 Task: Open a blank sheet, save the file as river.docc Insert a picture of 'River'with name   River.png  Change shape height to 7.3 select the picture, apply border and shading with setting 3-D, style two thin line, color Black and width 6 pt
Action: Mouse moved to (10, 19)
Screenshot: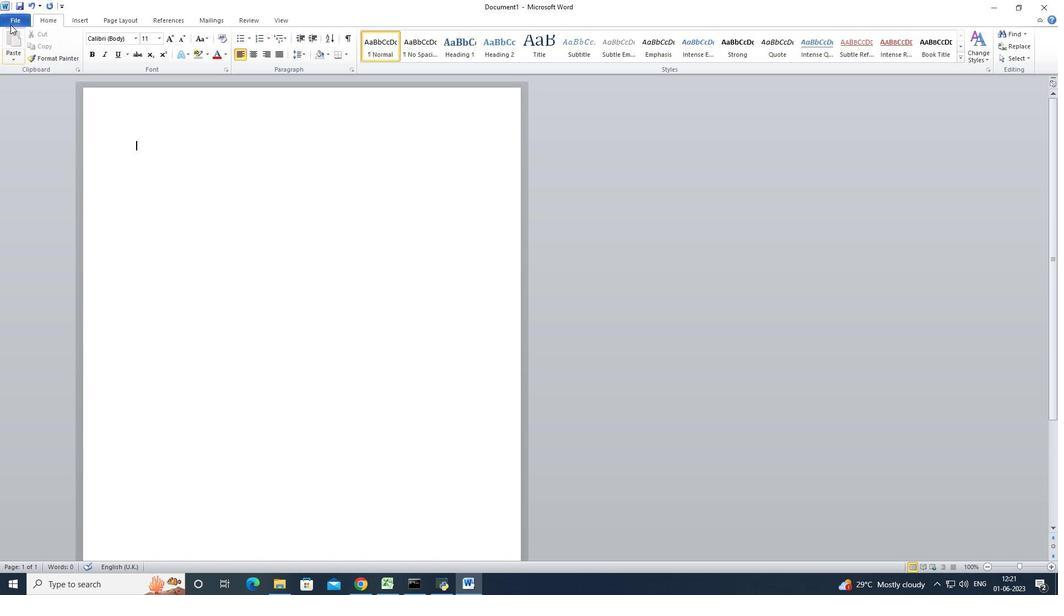 
Action: Mouse pressed left at (10, 19)
Screenshot: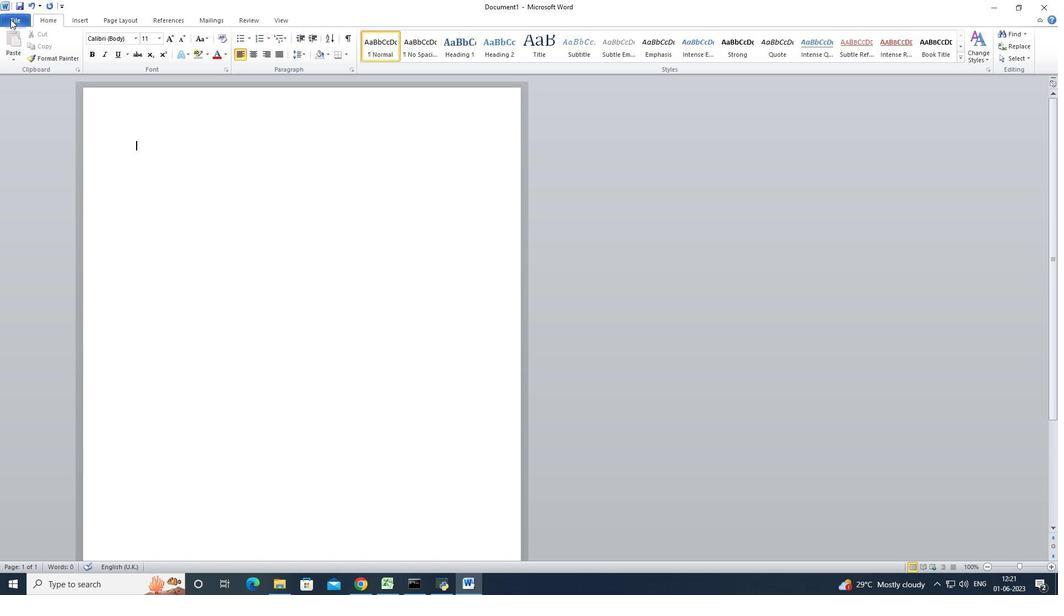 
Action: Mouse moved to (32, 141)
Screenshot: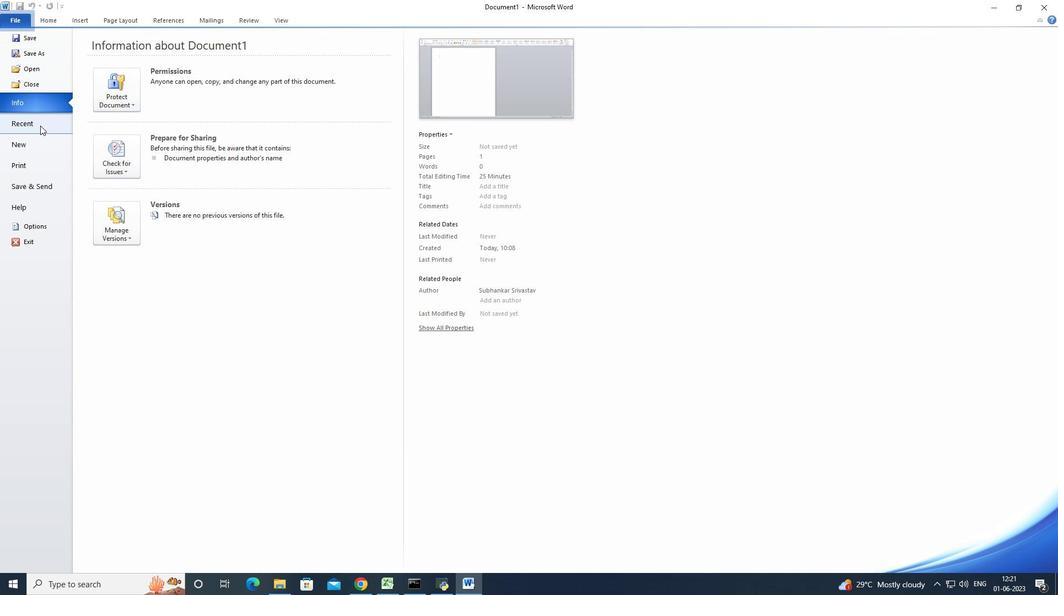 
Action: Mouse pressed left at (32, 141)
Screenshot: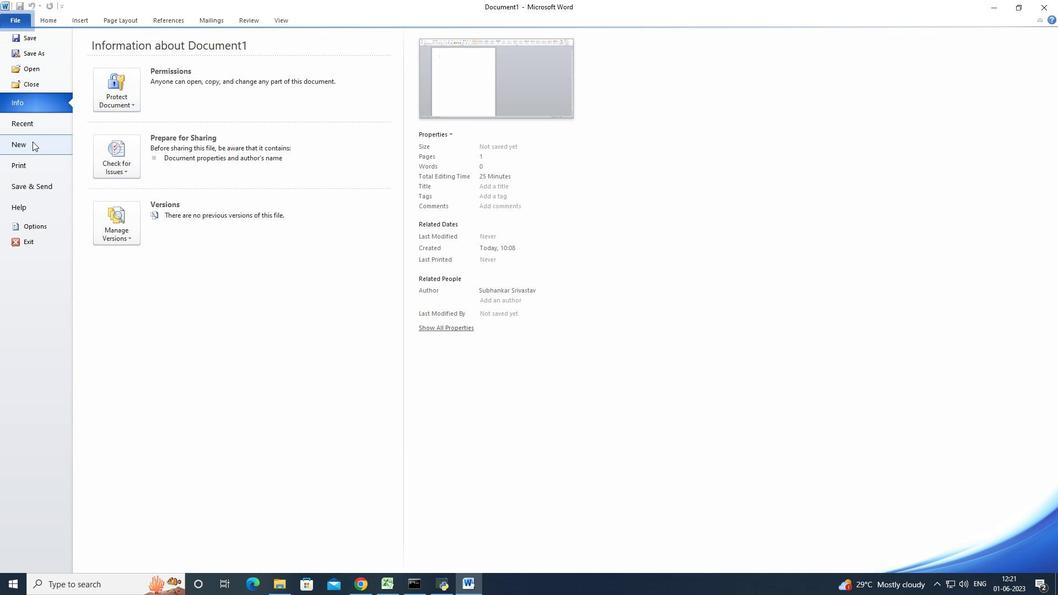 
Action: Mouse moved to (123, 102)
Screenshot: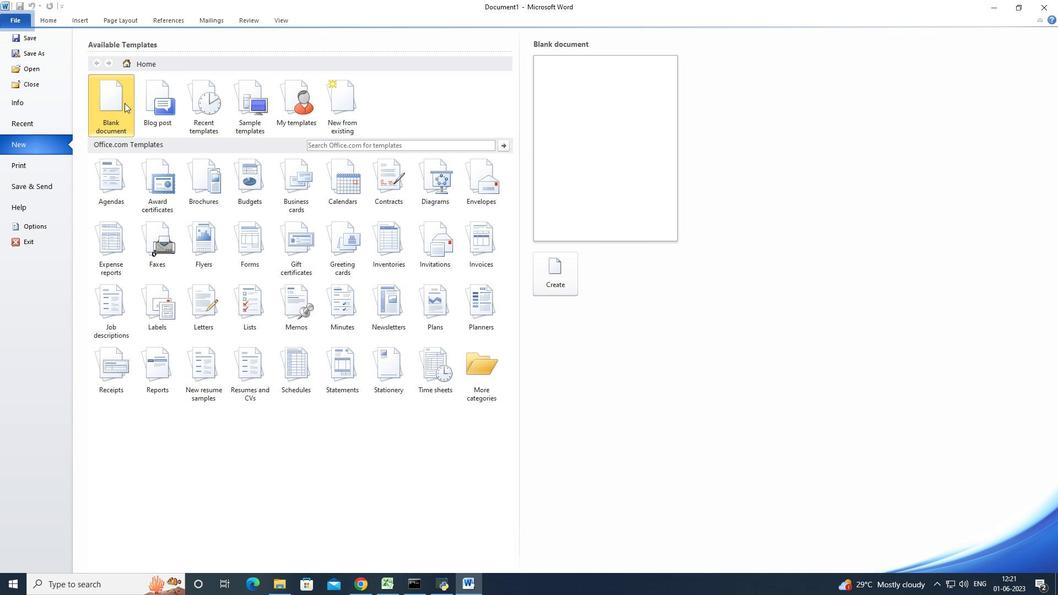 
Action: Mouse pressed left at (123, 102)
Screenshot: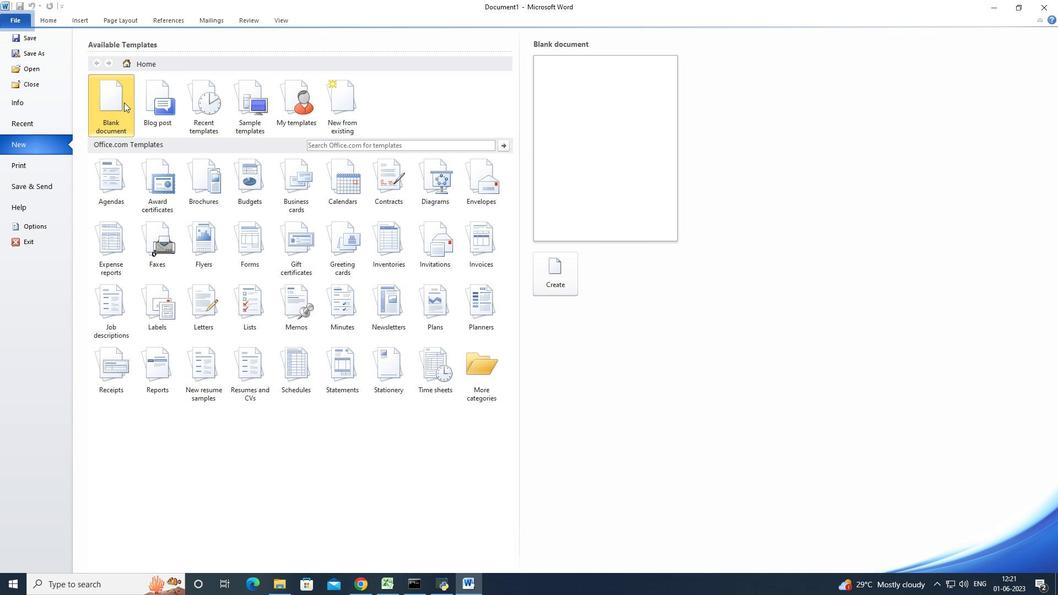 
Action: Mouse moved to (547, 265)
Screenshot: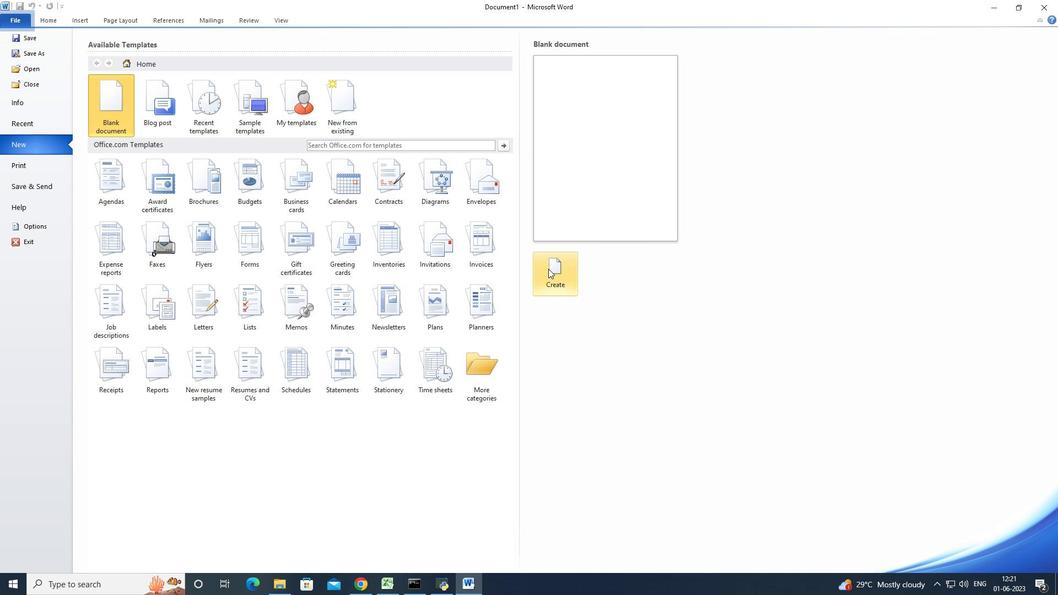 
Action: Mouse pressed left at (547, 265)
Screenshot: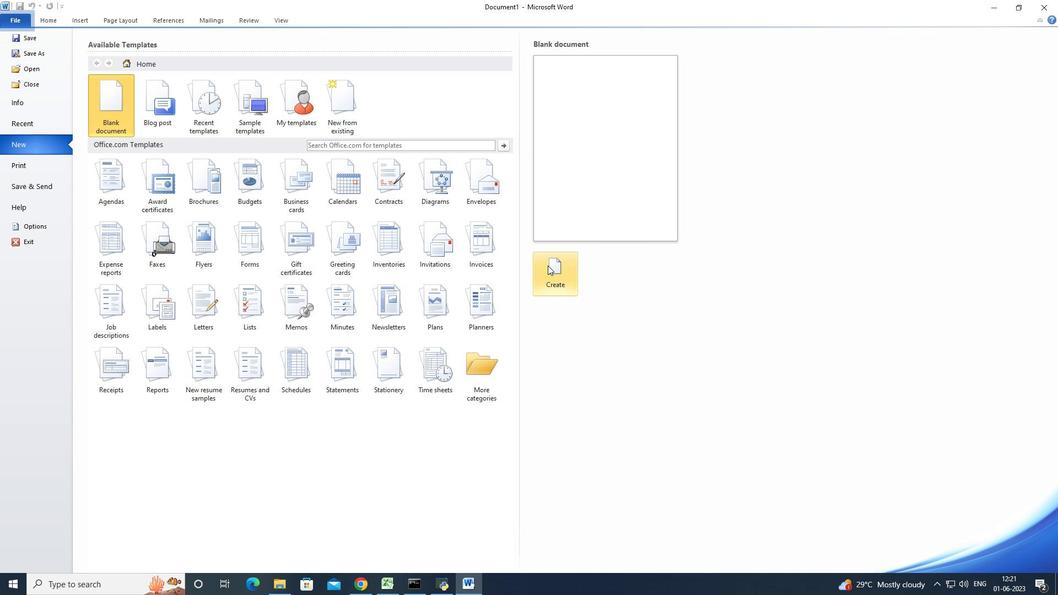 
Action: Mouse moved to (23, 16)
Screenshot: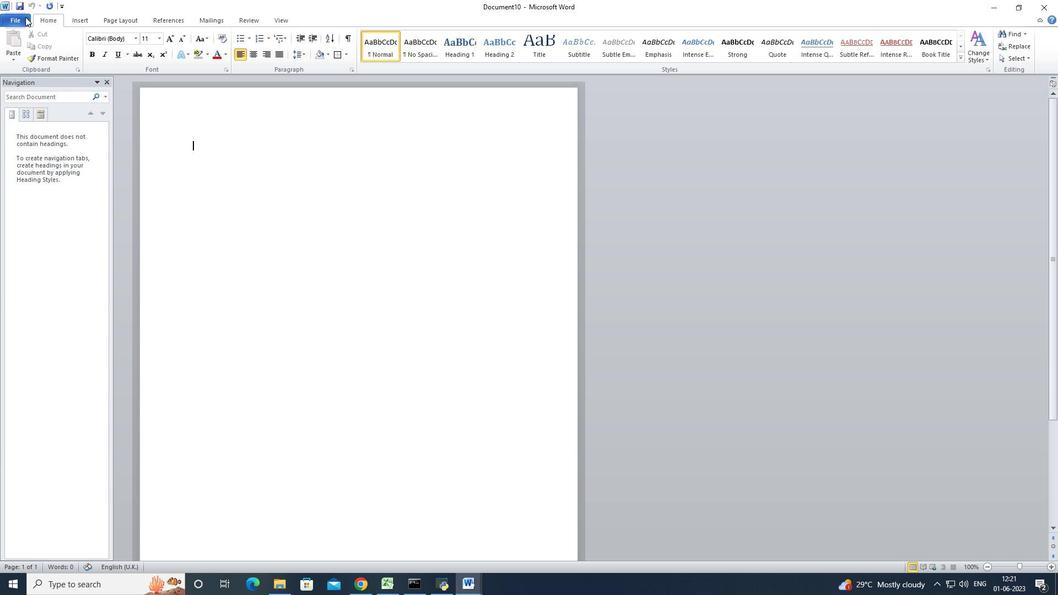
Action: Mouse pressed left at (23, 16)
Screenshot: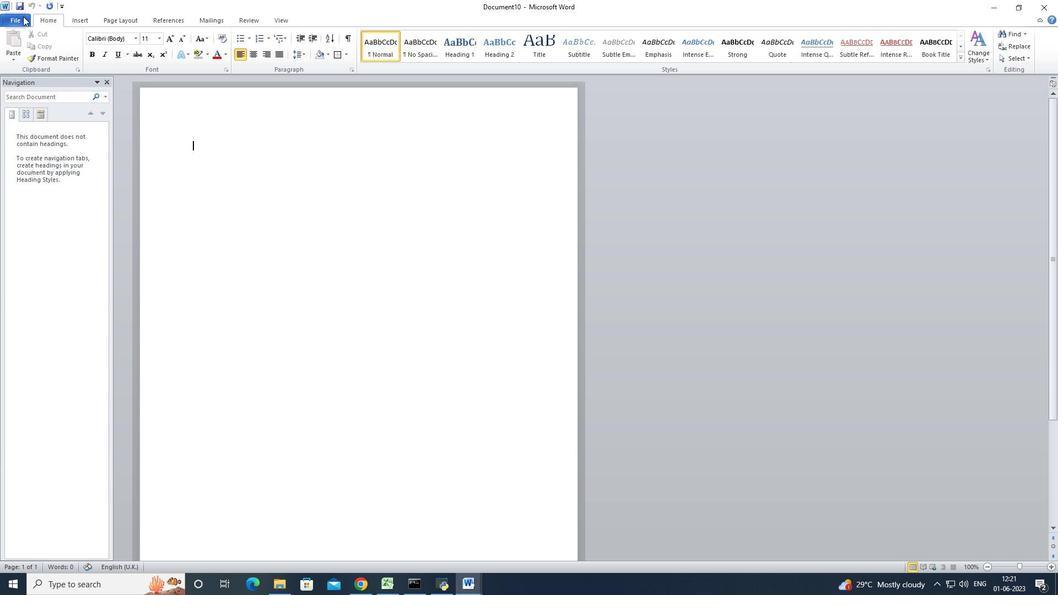 
Action: Mouse moved to (29, 38)
Screenshot: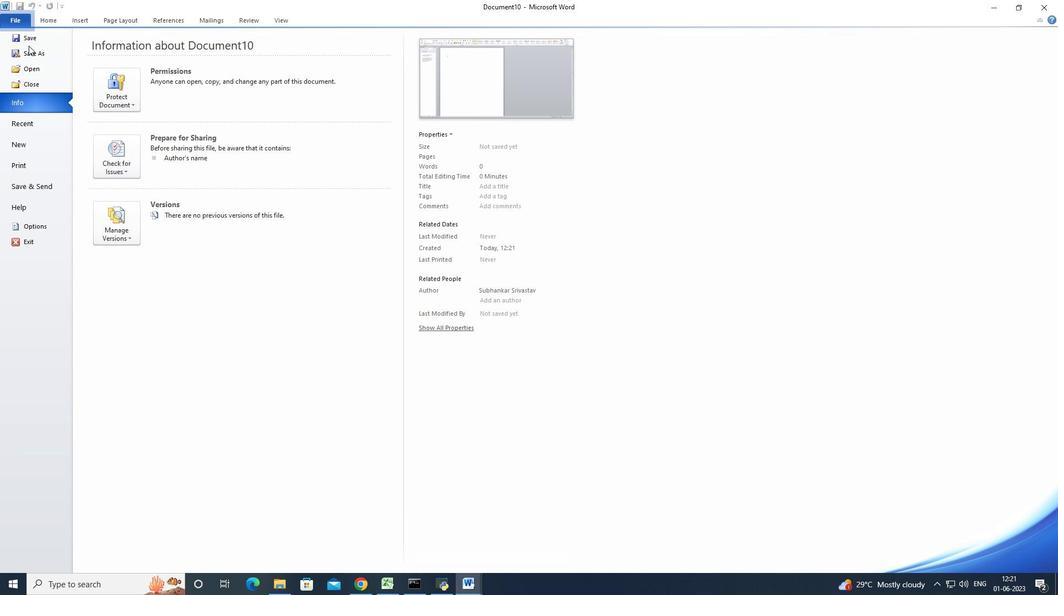 
Action: Mouse pressed left at (29, 38)
Screenshot: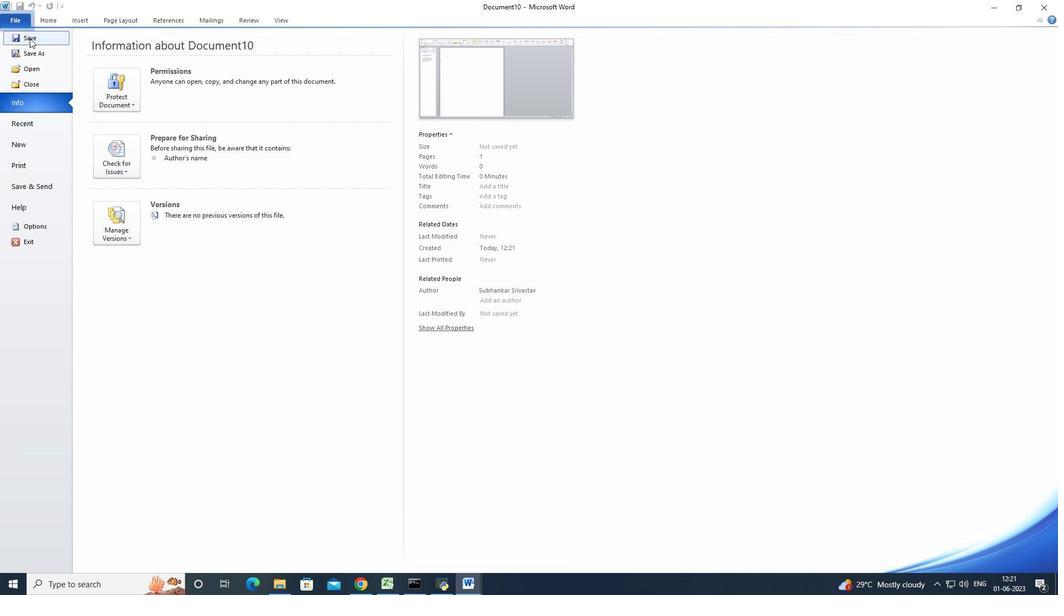 
Action: Key pressed <Key.shift><Key.shift>River
Screenshot: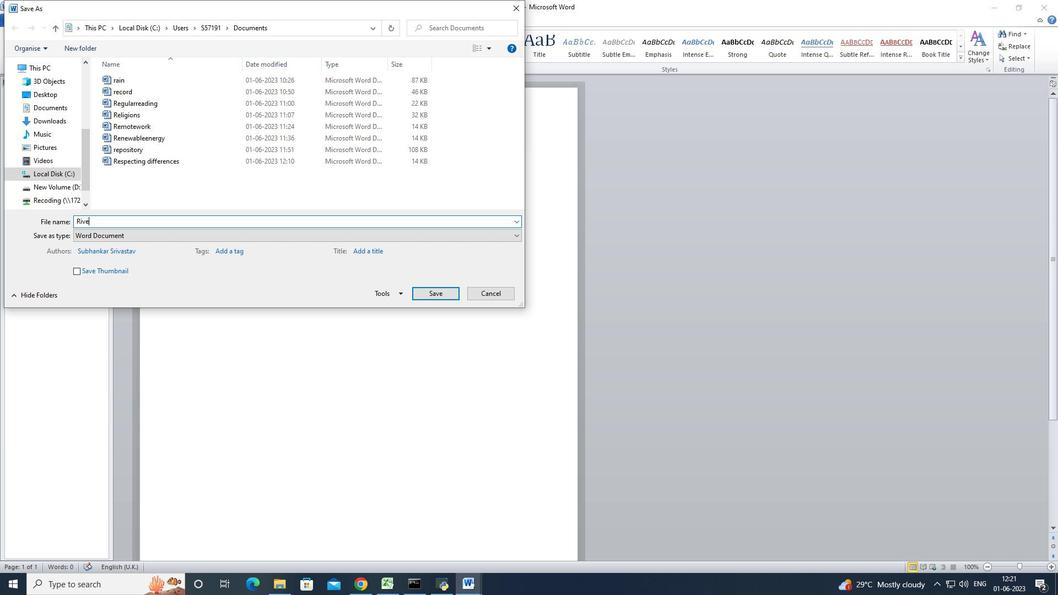 
Action: Mouse moved to (440, 291)
Screenshot: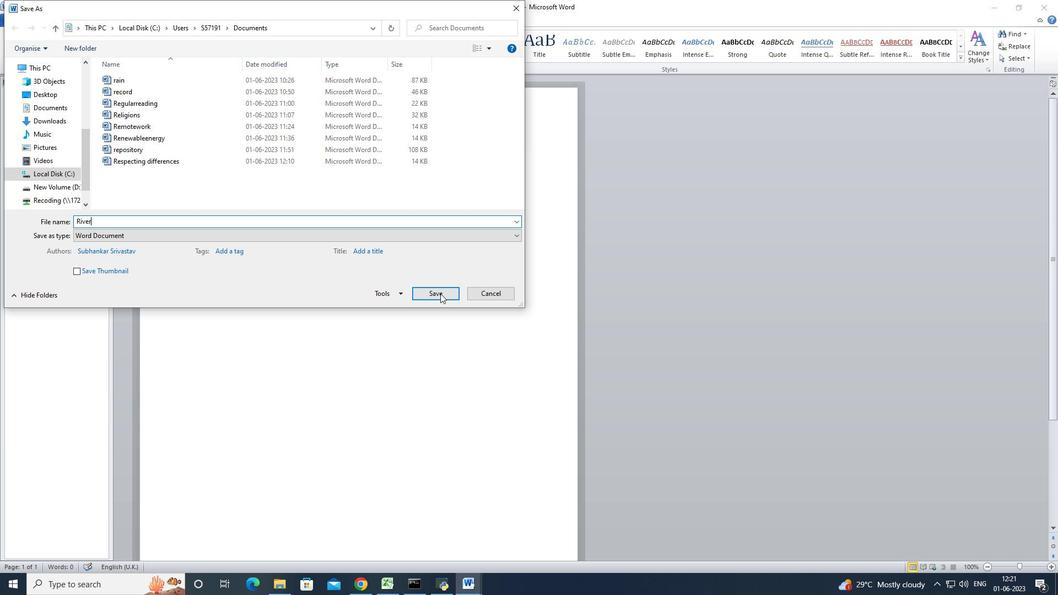 
Action: Mouse pressed left at (440, 291)
Screenshot: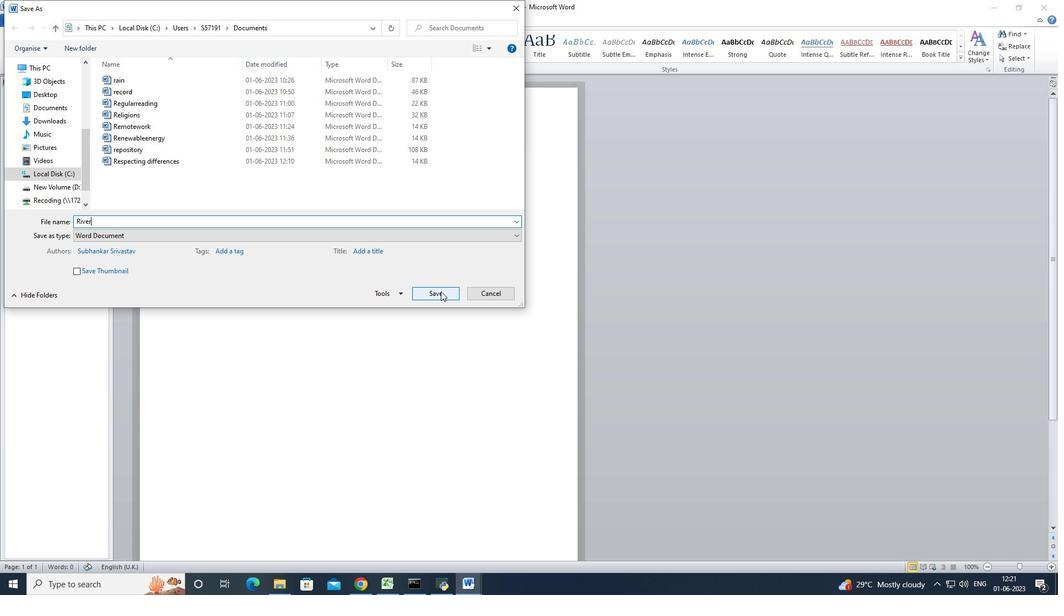 
Action: Mouse moved to (86, 21)
Screenshot: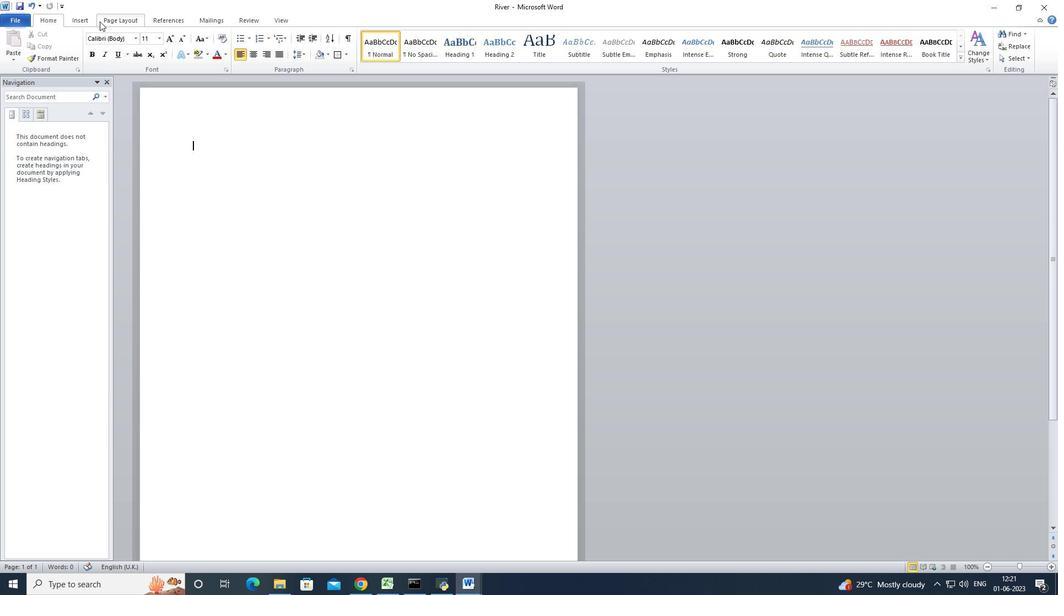 
Action: Mouse pressed left at (86, 21)
Screenshot: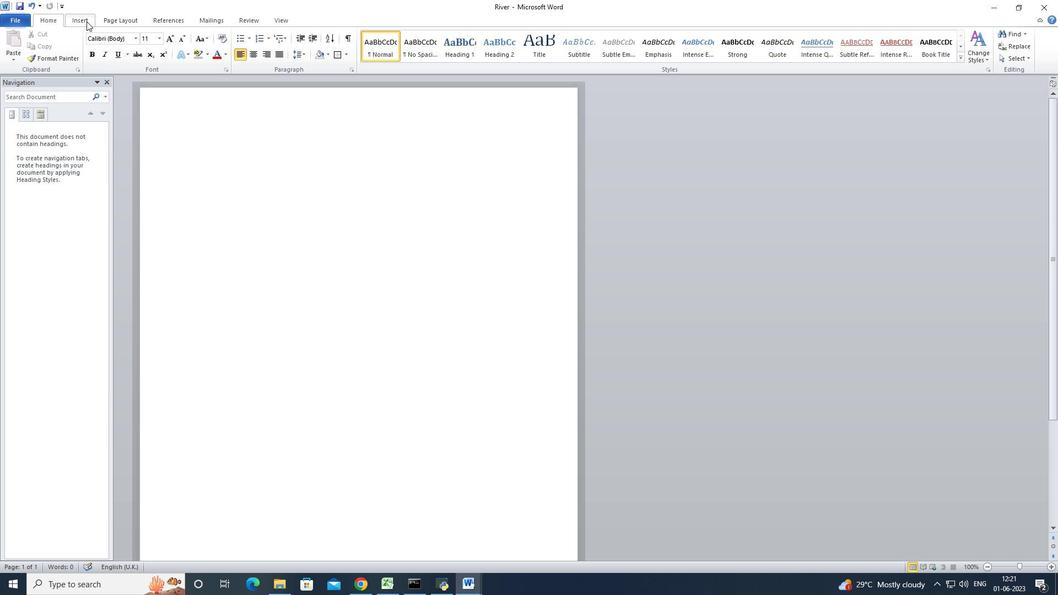 
Action: Mouse moved to (120, 34)
Screenshot: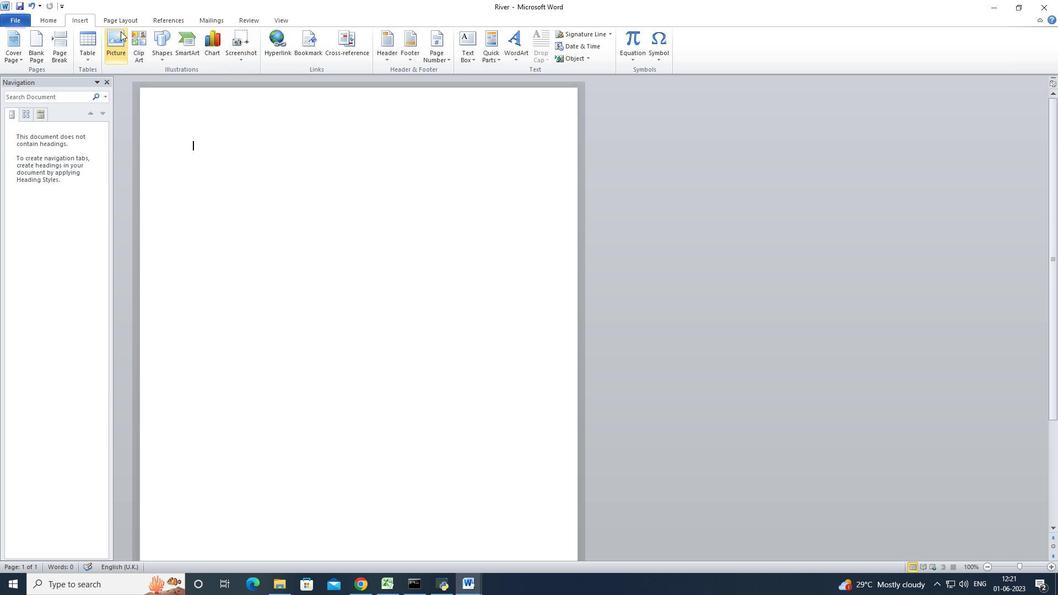 
Action: Mouse pressed left at (120, 34)
Screenshot: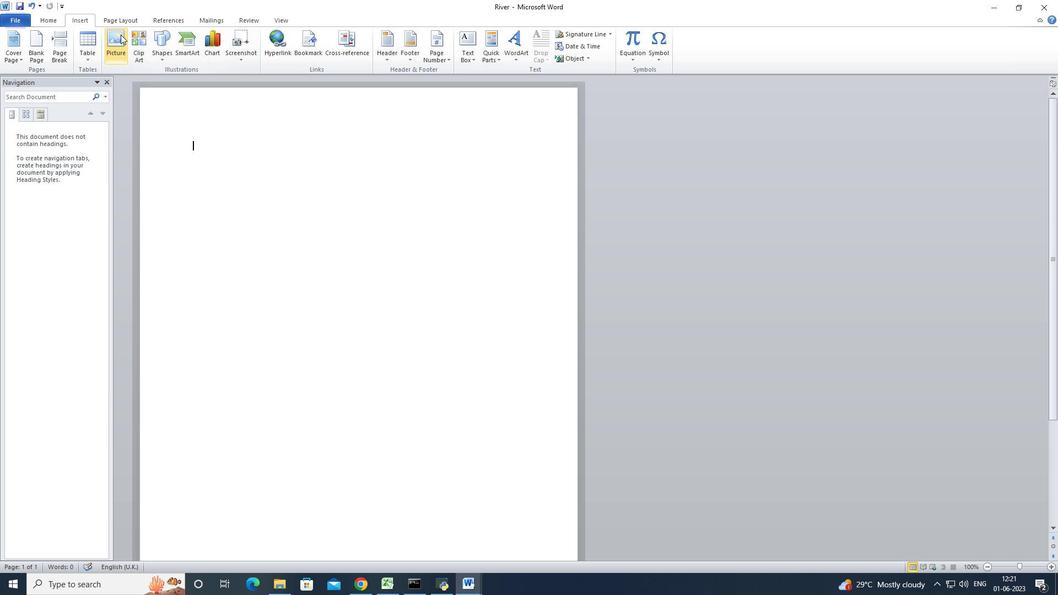 
Action: Mouse moved to (327, 99)
Screenshot: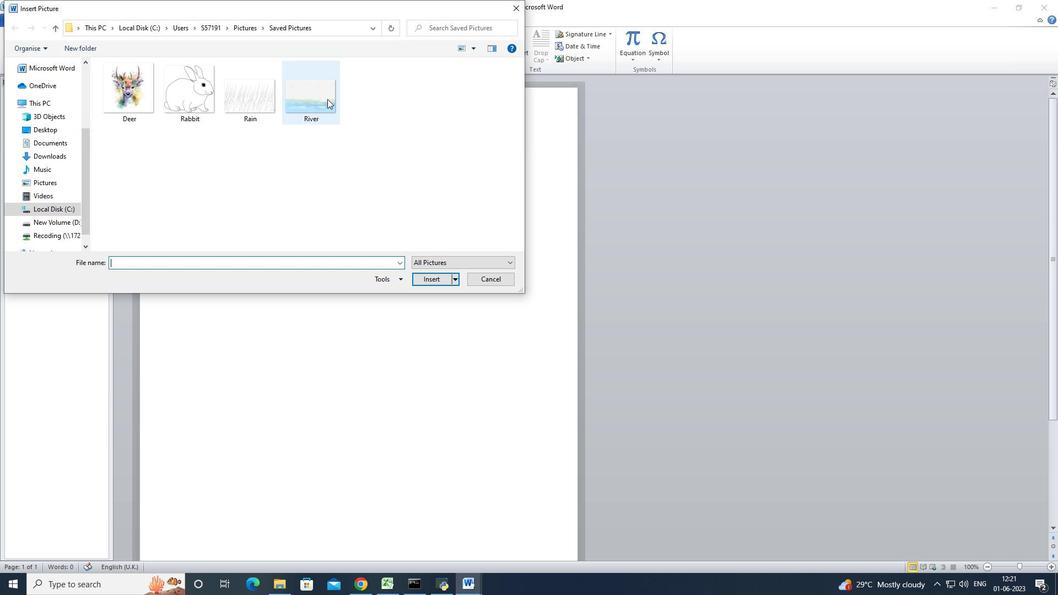 
Action: Mouse pressed left at (327, 99)
Screenshot: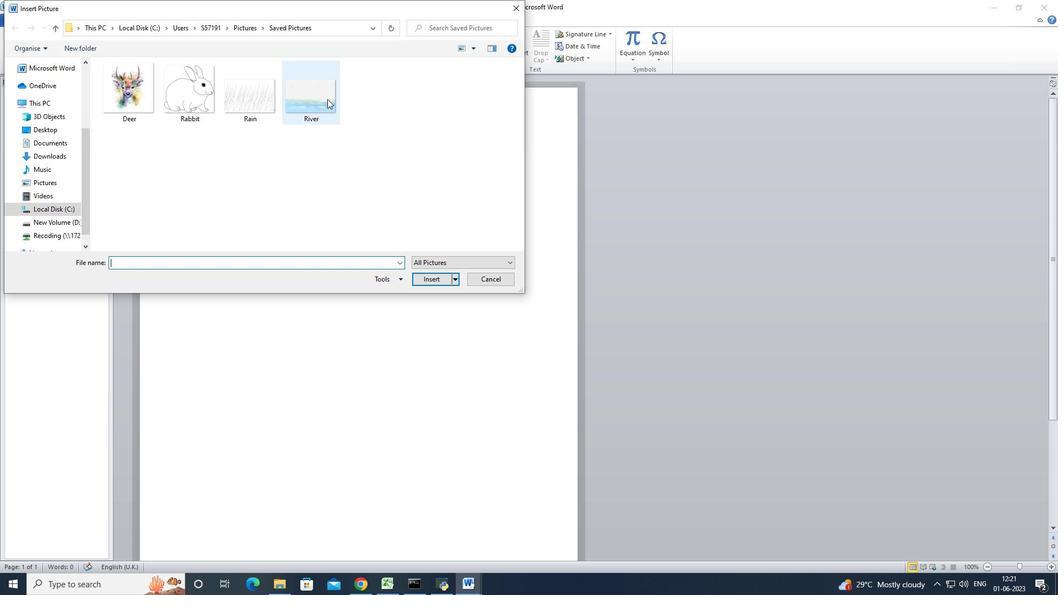
Action: Mouse moved to (430, 280)
Screenshot: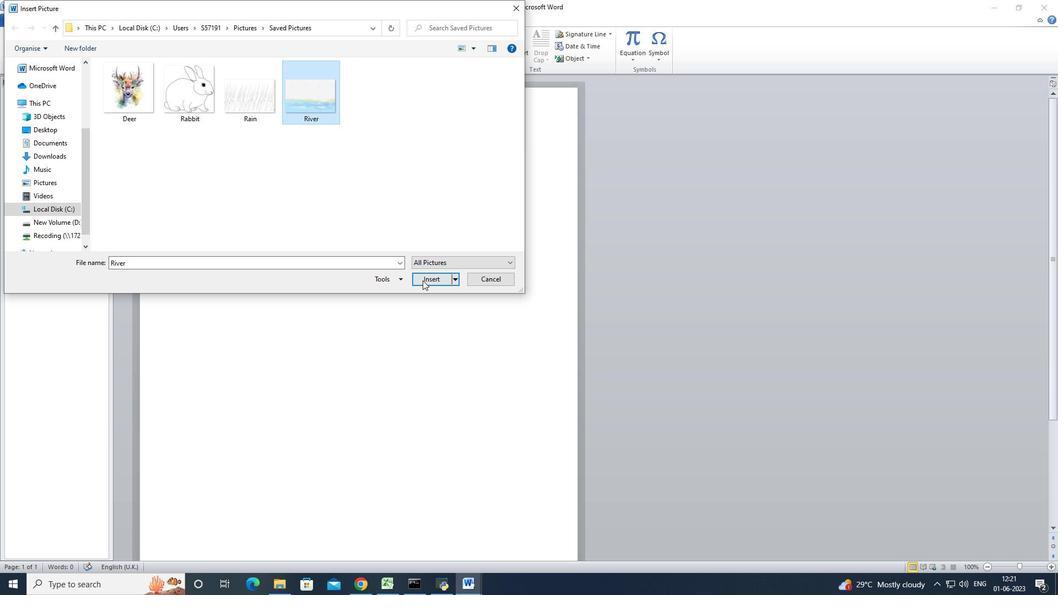 
Action: Mouse pressed left at (430, 280)
Screenshot: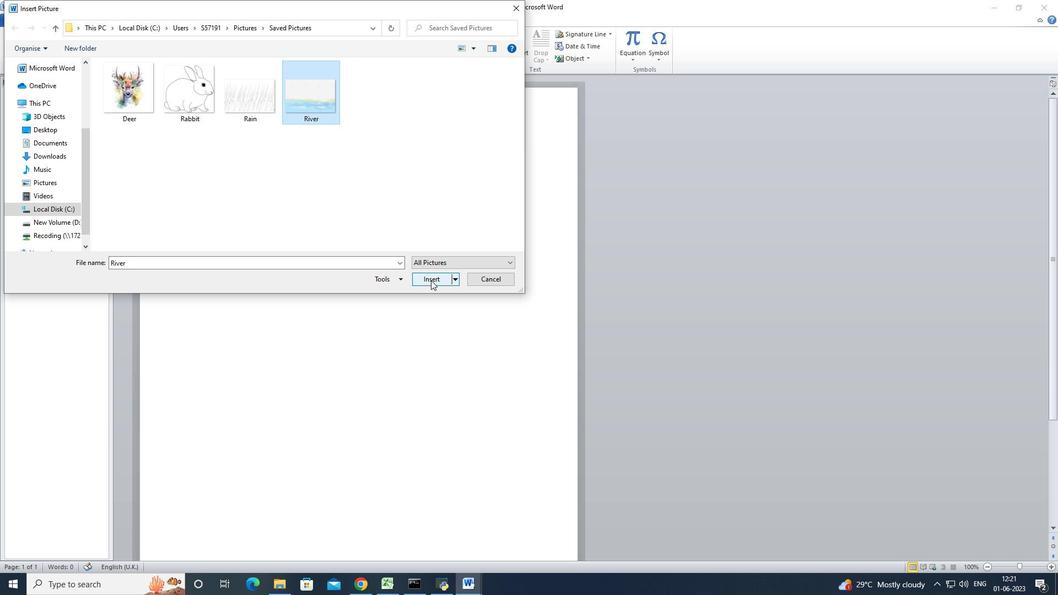
Action: Mouse moved to (1041, 38)
Screenshot: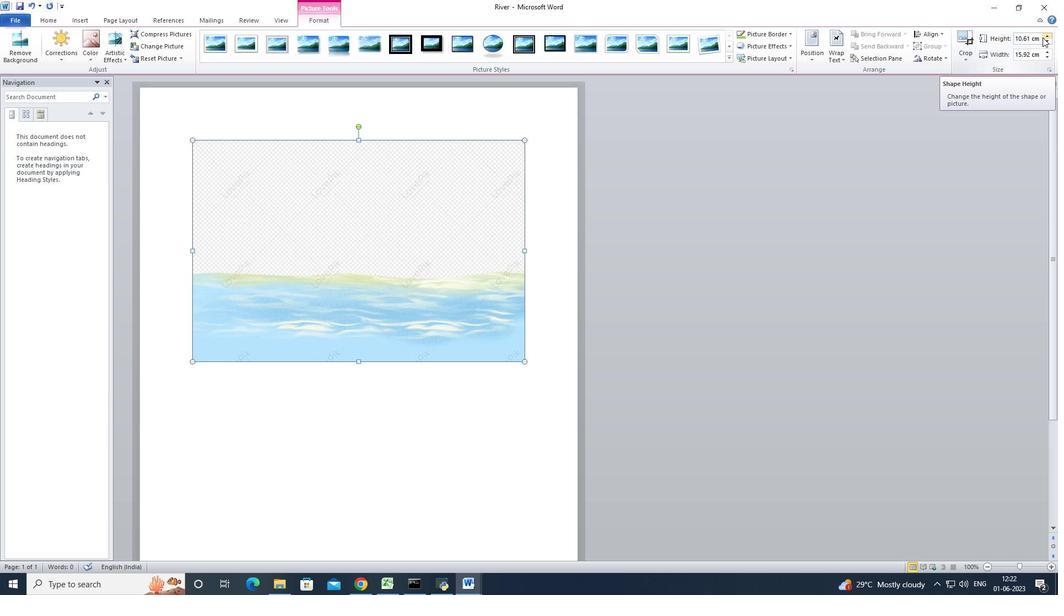 
Action: Mouse pressed left at (1041, 38)
Screenshot: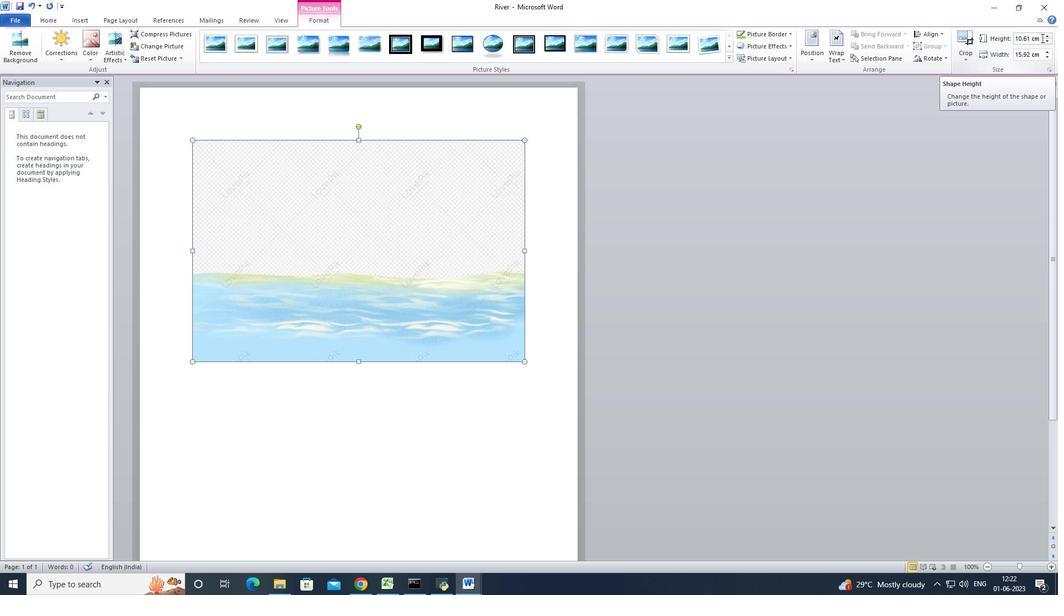 
Action: Mouse moved to (1038, 36)
Screenshot: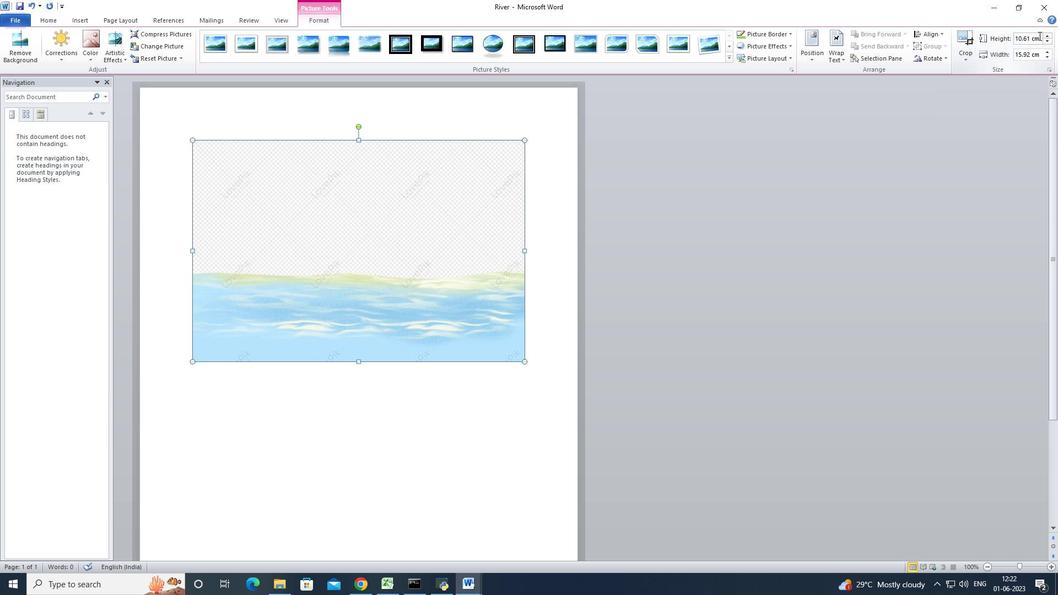 
Action: Mouse pressed left at (1038, 36)
Screenshot: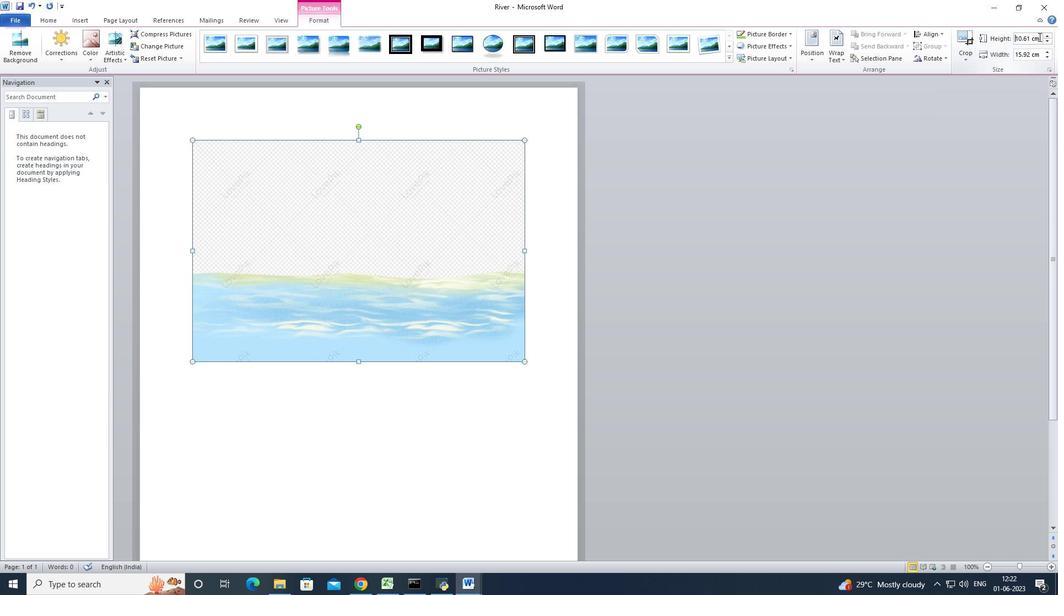 
Action: Mouse moved to (1003, 42)
Screenshot: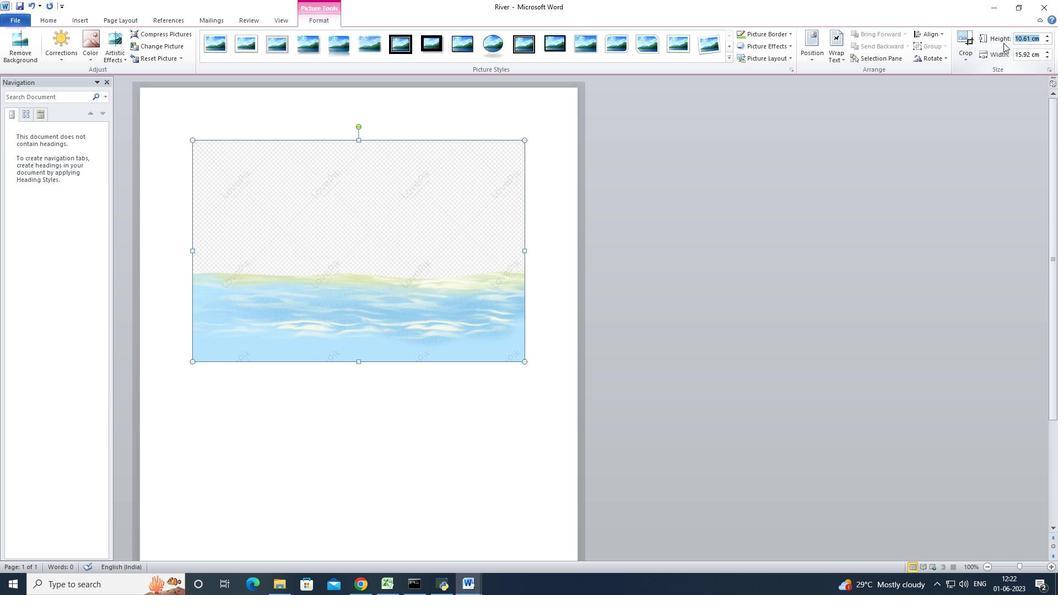
Action: Key pressed 7.3<Key.enter>
Screenshot: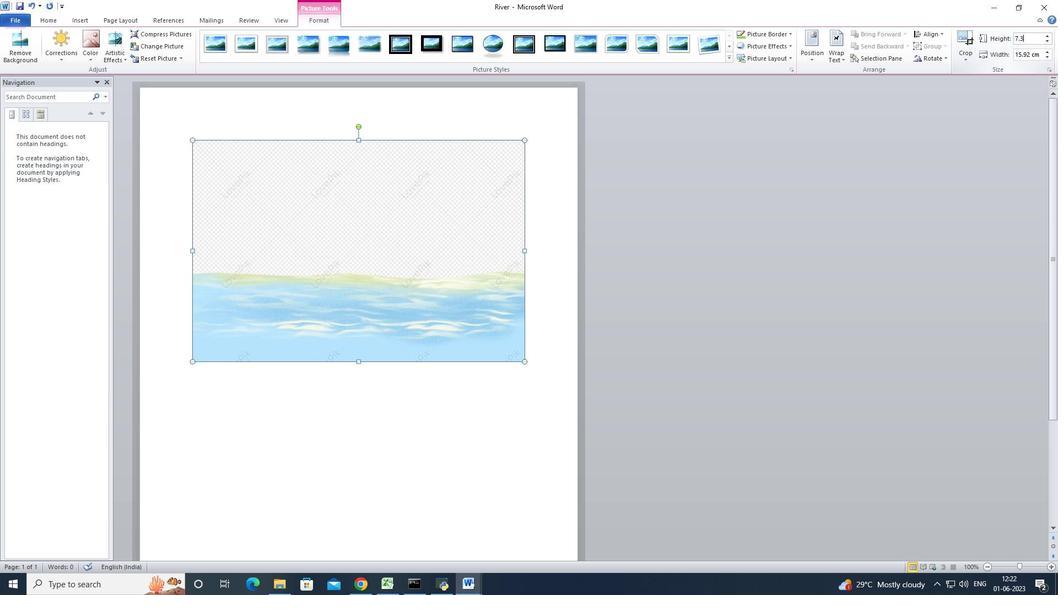 
Action: Mouse moved to (790, 44)
Screenshot: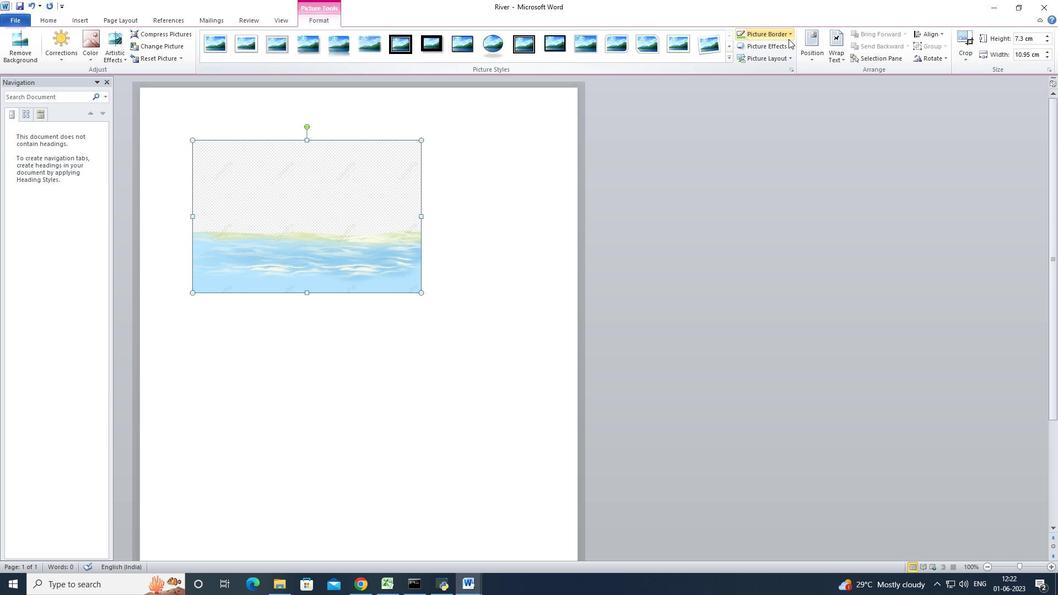 
Action: Mouse pressed left at (790, 44)
Screenshot: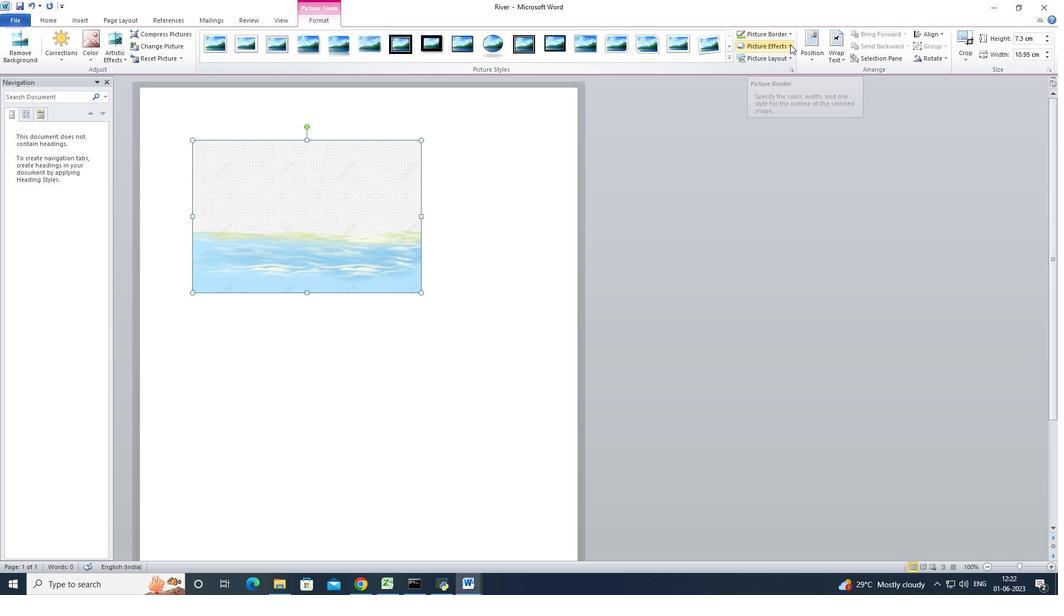 
Action: Mouse moved to (864, 411)
Screenshot: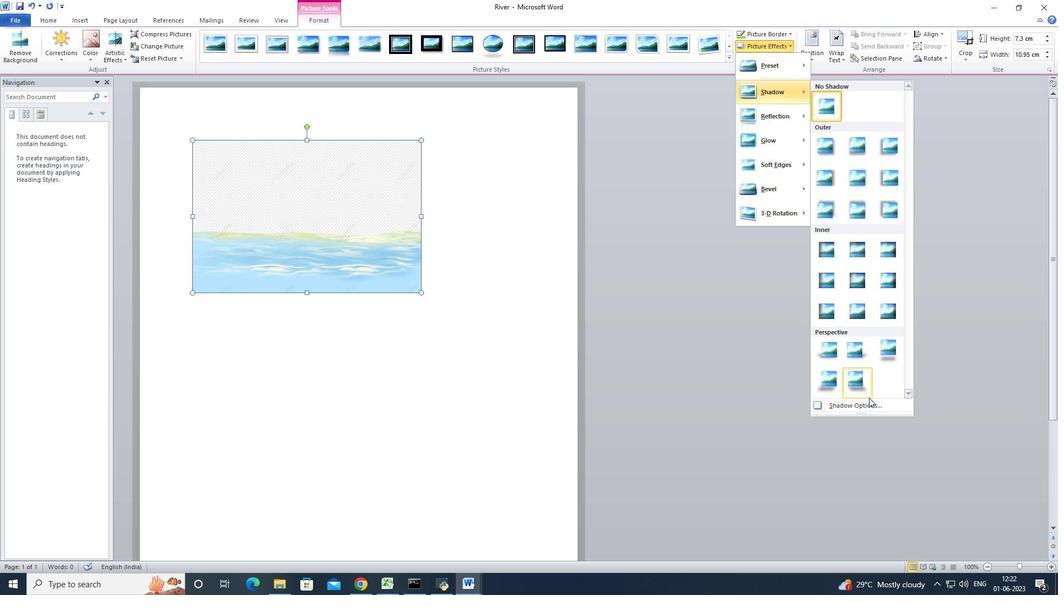 
Action: Mouse pressed left at (864, 411)
Screenshot: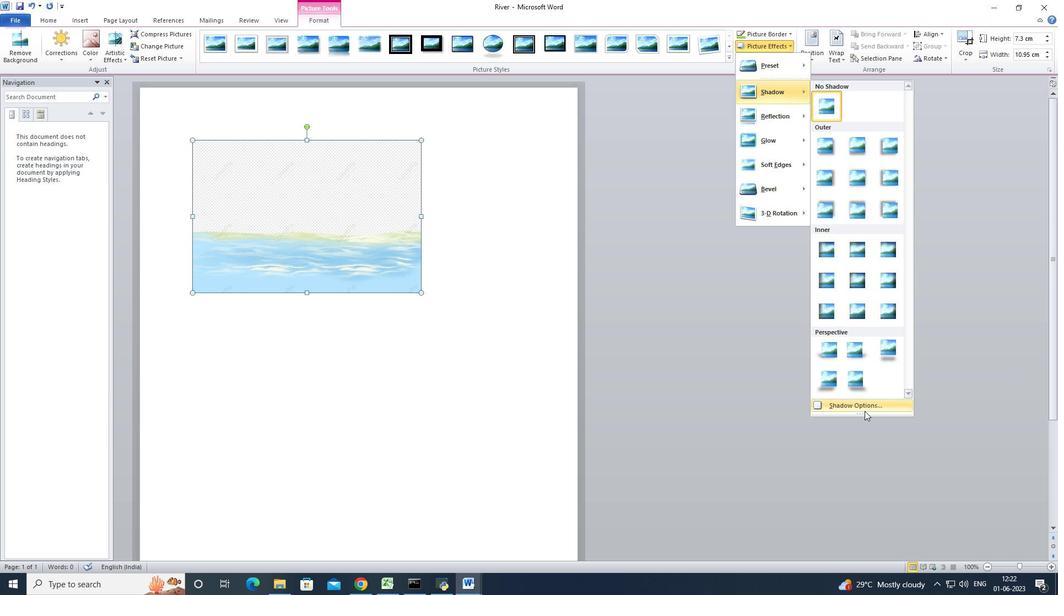 
Action: Mouse moved to (434, 270)
Screenshot: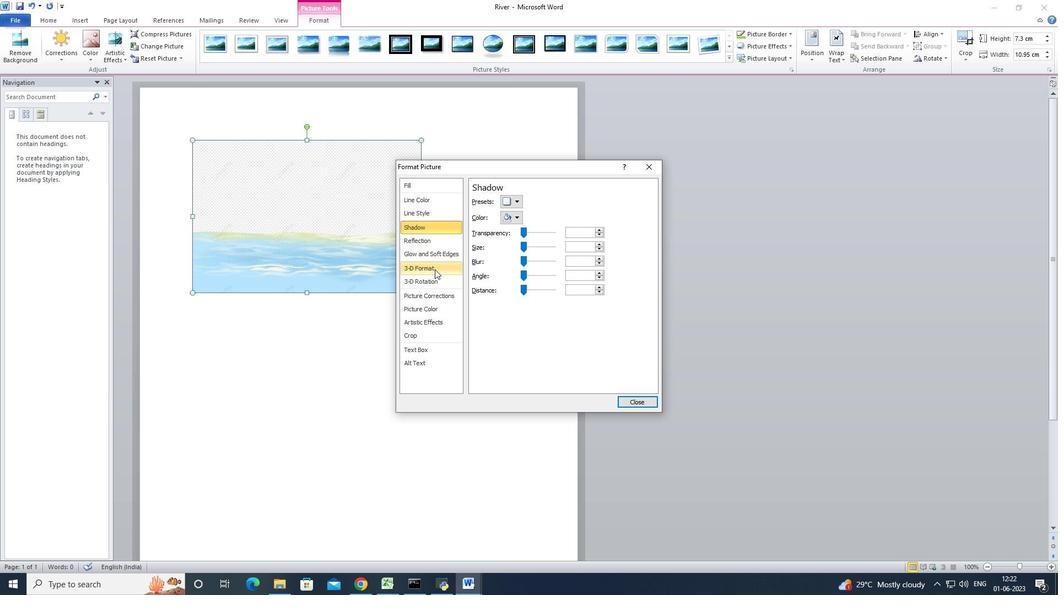
Action: Mouse pressed left at (434, 270)
Screenshot: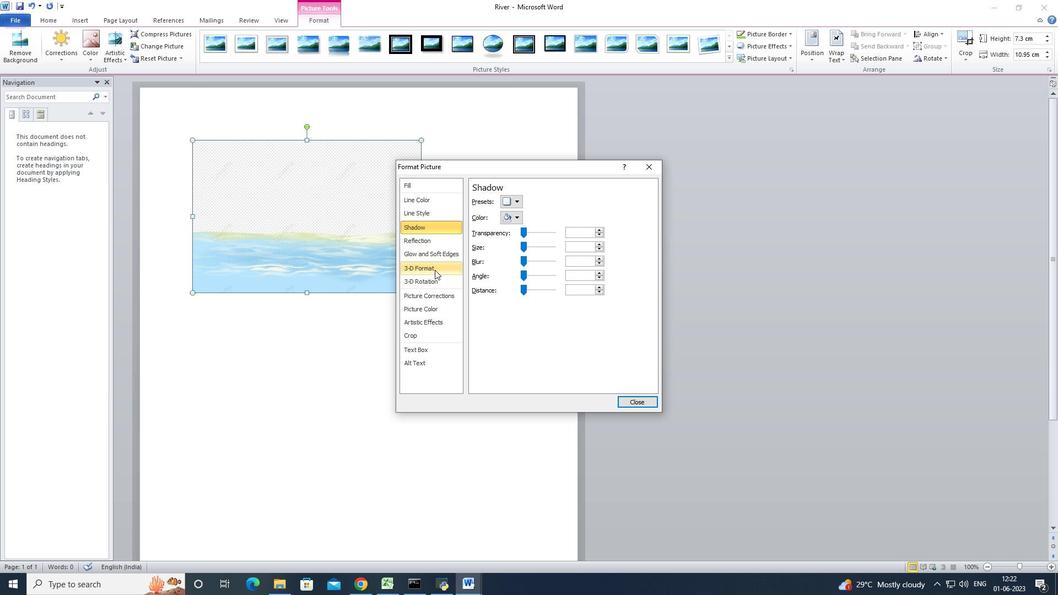 
Action: Mouse moved to (524, 278)
Screenshot: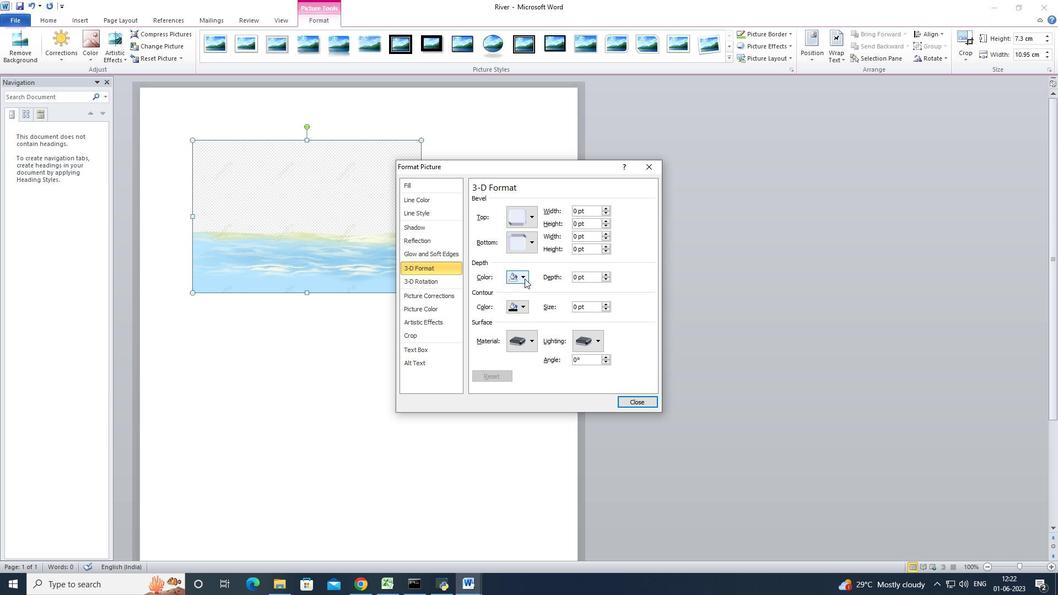 
Action: Mouse pressed left at (524, 278)
Screenshot: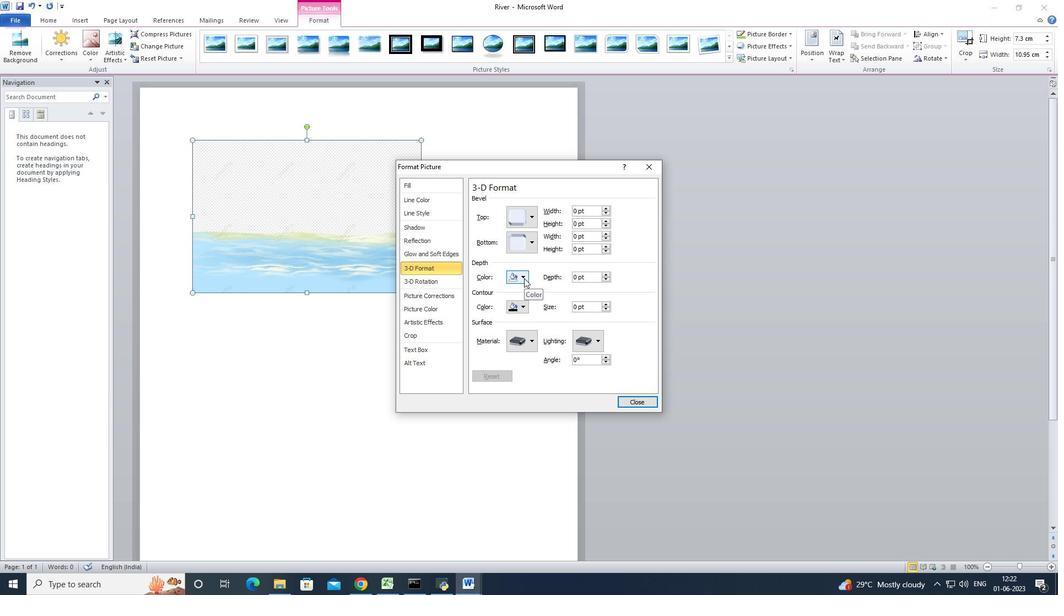 
Action: Mouse moved to (521, 297)
Screenshot: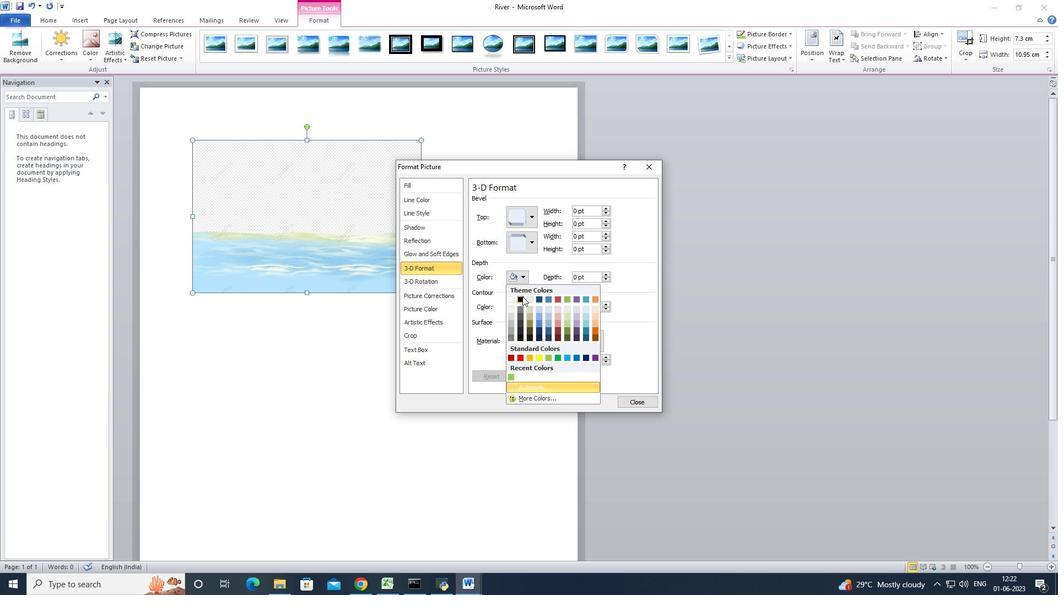 
Action: Mouse pressed left at (521, 297)
Screenshot: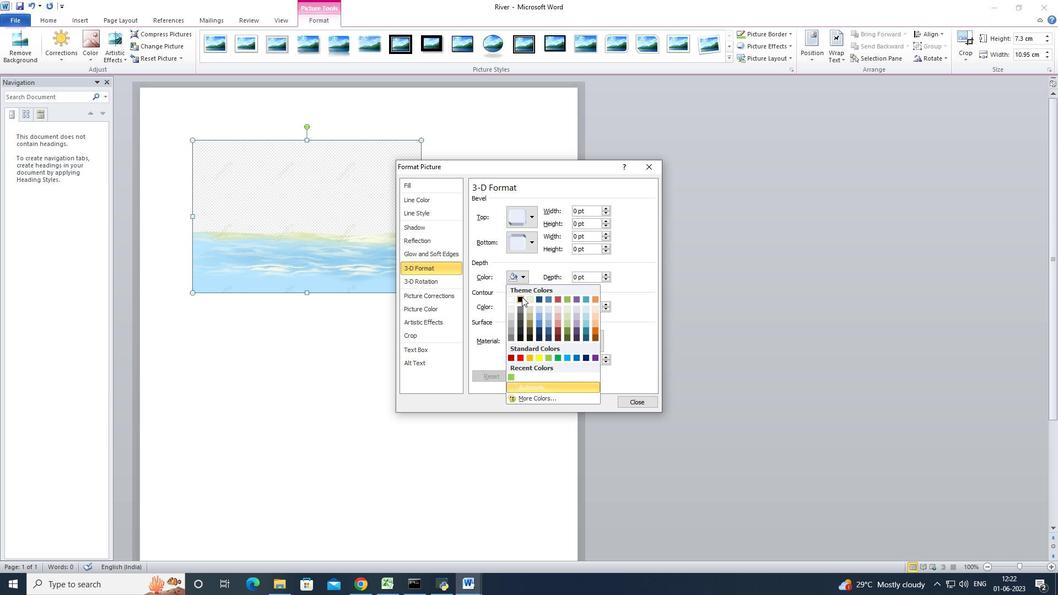 
Action: Mouse moved to (606, 209)
Screenshot: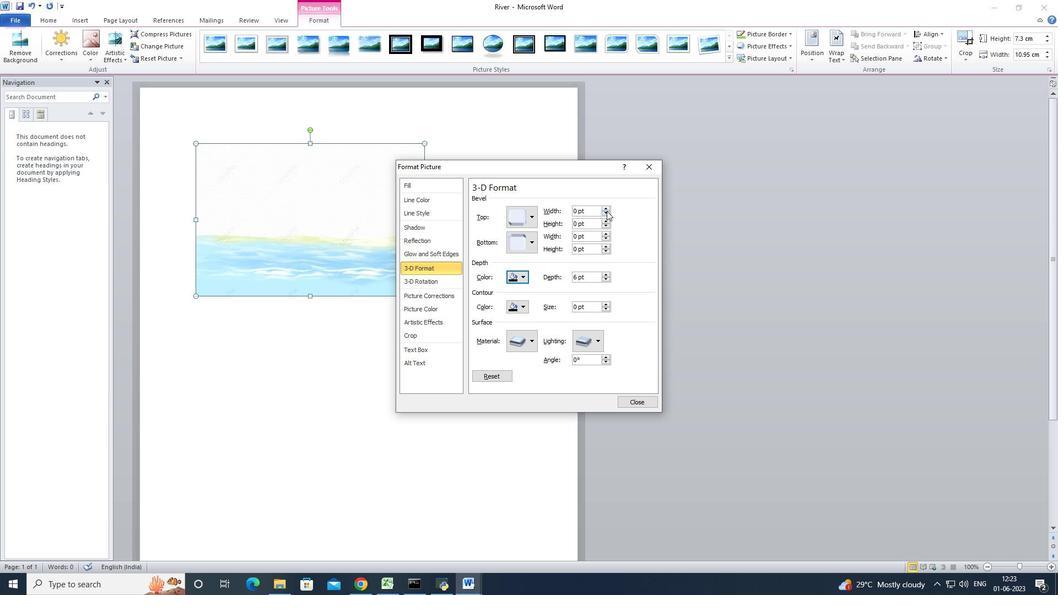 
Action: Mouse pressed left at (606, 209)
Screenshot: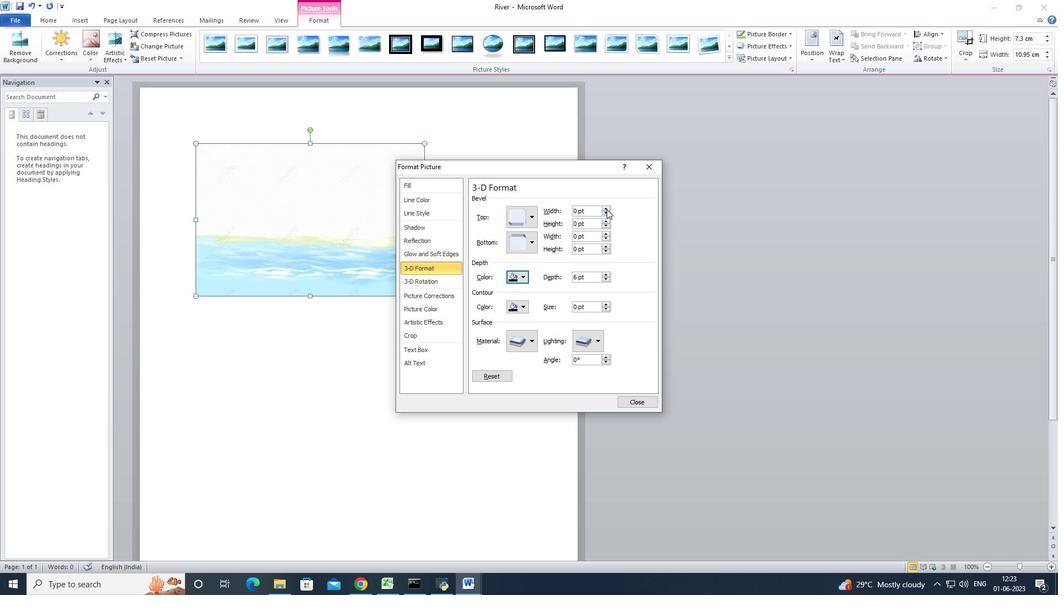 
Action: Mouse pressed left at (606, 209)
Screenshot: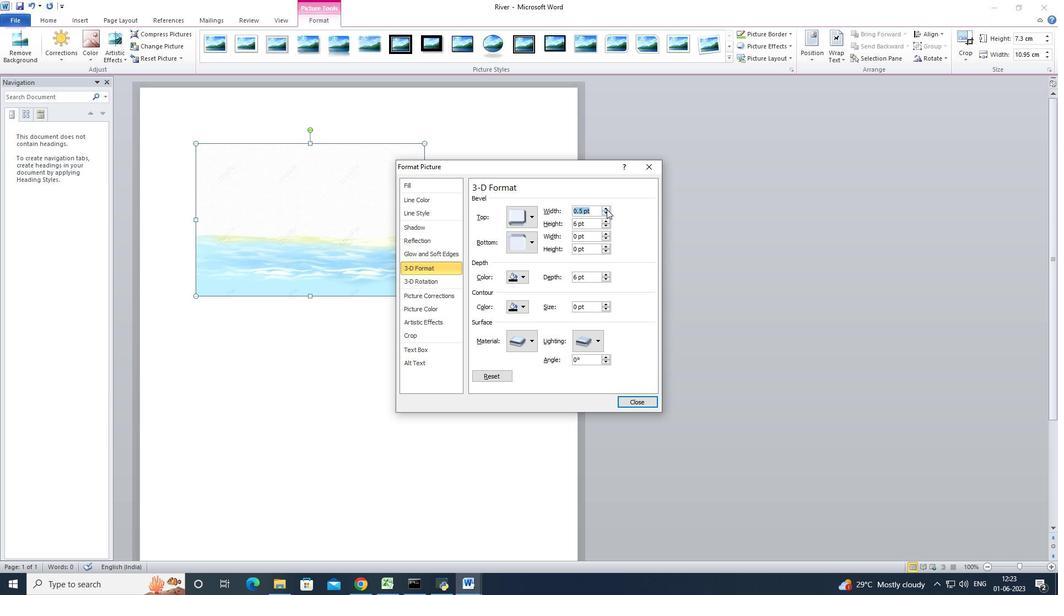 
Action: Mouse pressed left at (606, 209)
Screenshot: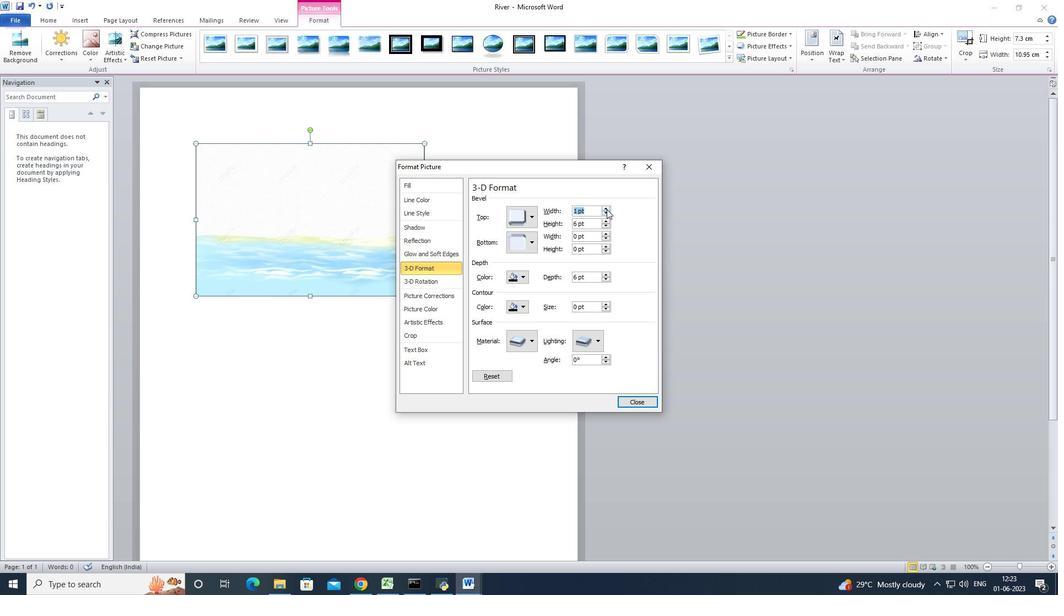 
Action: Mouse pressed left at (606, 209)
Screenshot: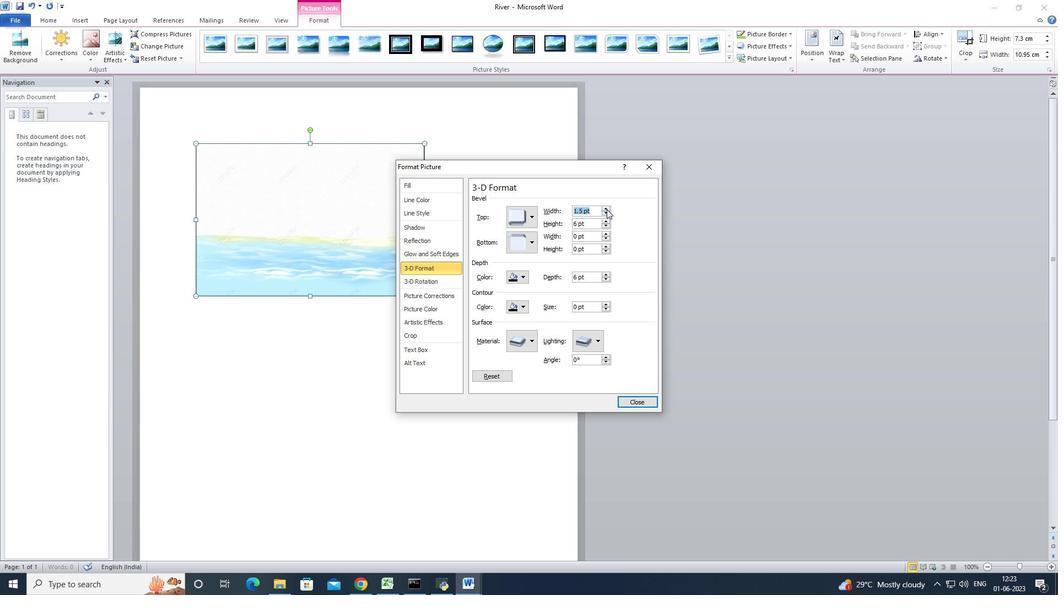 
Action: Mouse pressed left at (606, 209)
Screenshot: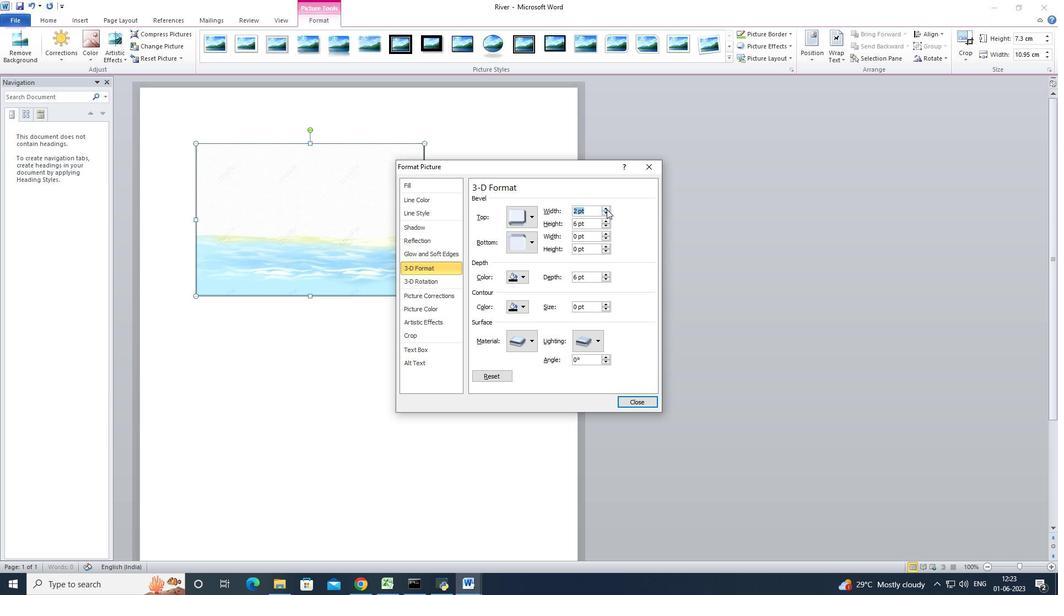 
Action: Mouse moved to (412, 211)
Screenshot: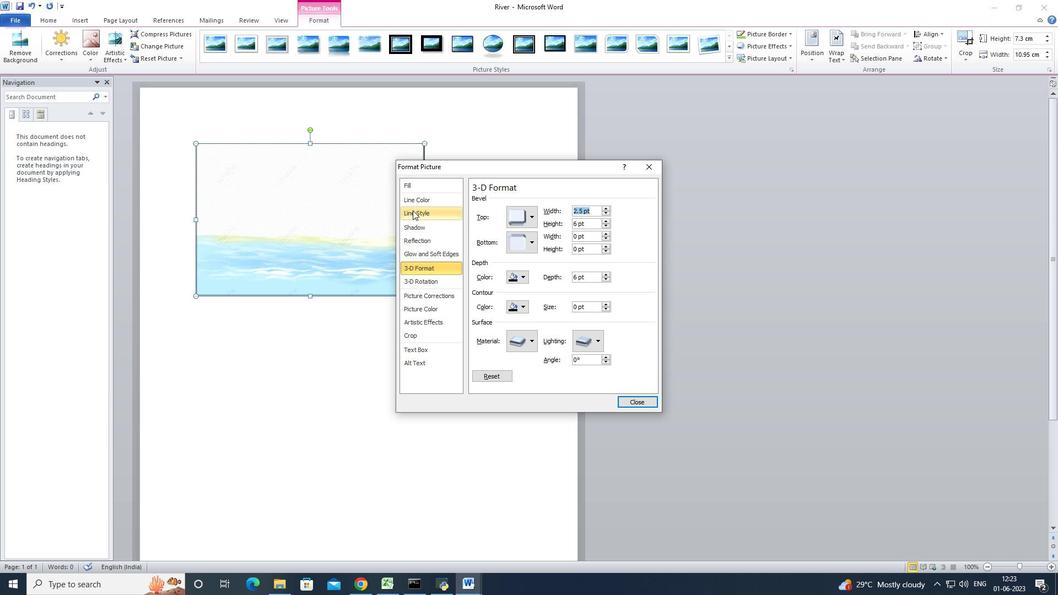 
Action: Mouse pressed left at (412, 211)
Screenshot: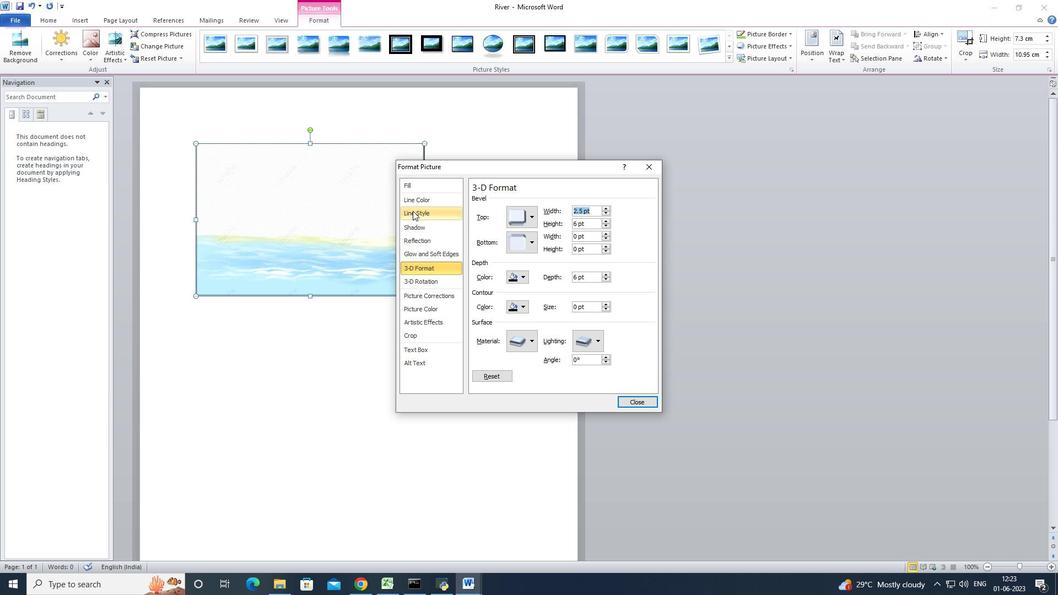 
Action: Mouse moved to (537, 216)
Screenshot: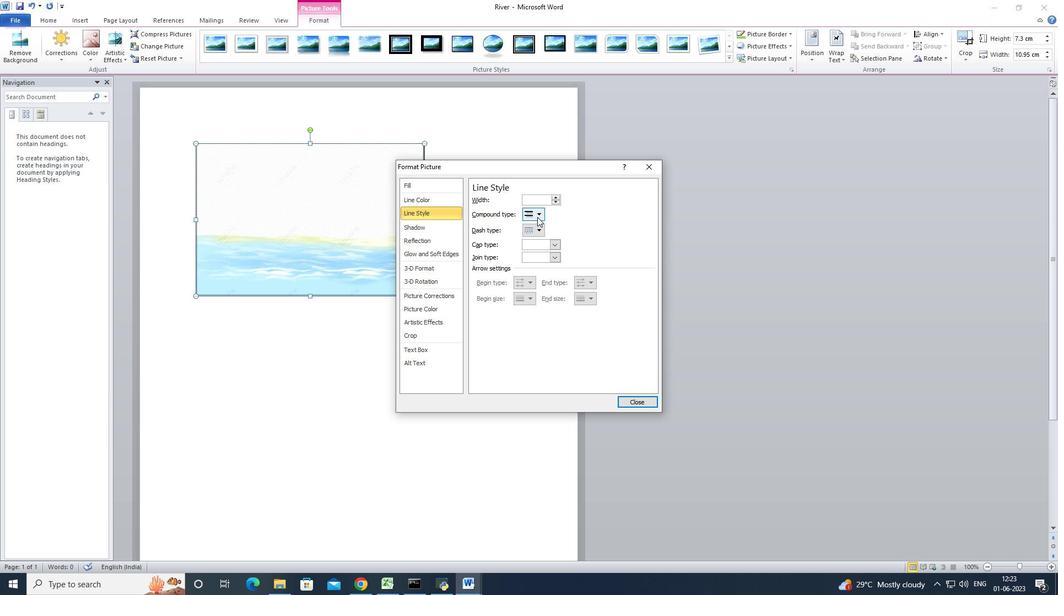 
Action: Mouse pressed left at (537, 216)
Screenshot: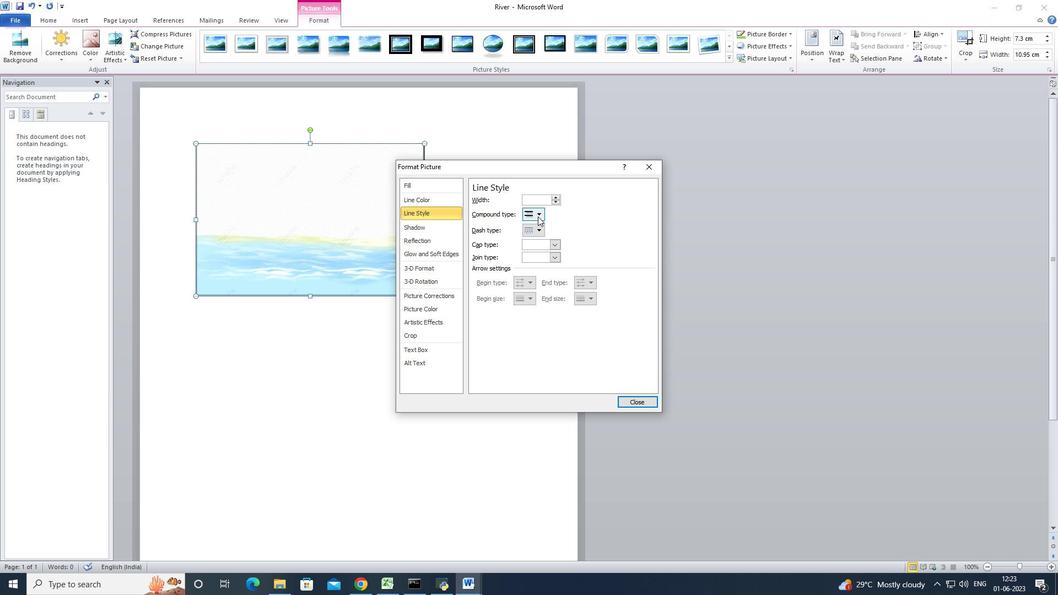 
Action: Mouse moved to (538, 239)
Screenshot: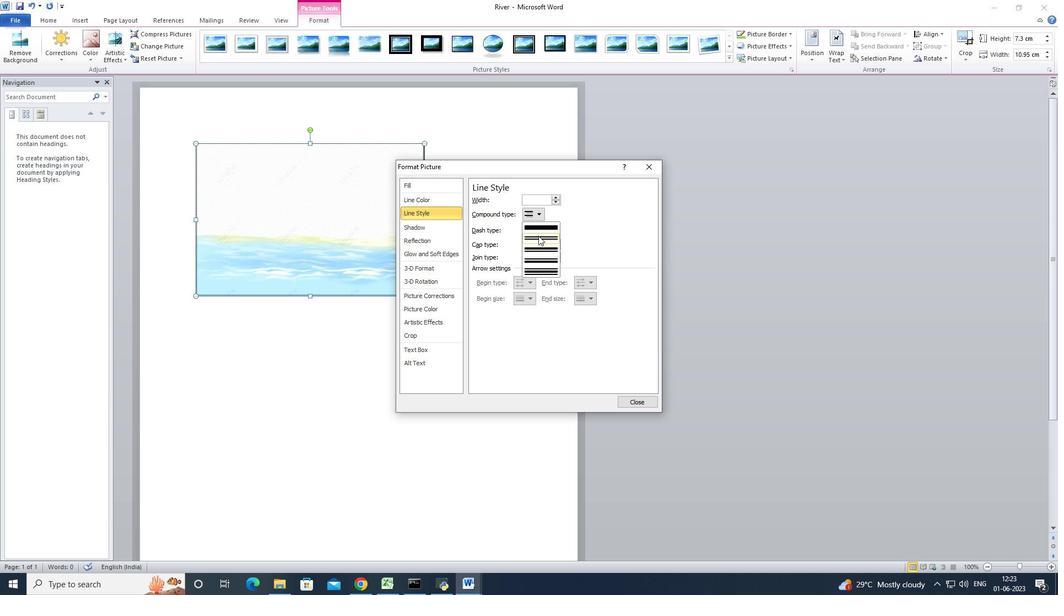 
Action: Mouse pressed left at (538, 239)
Screenshot: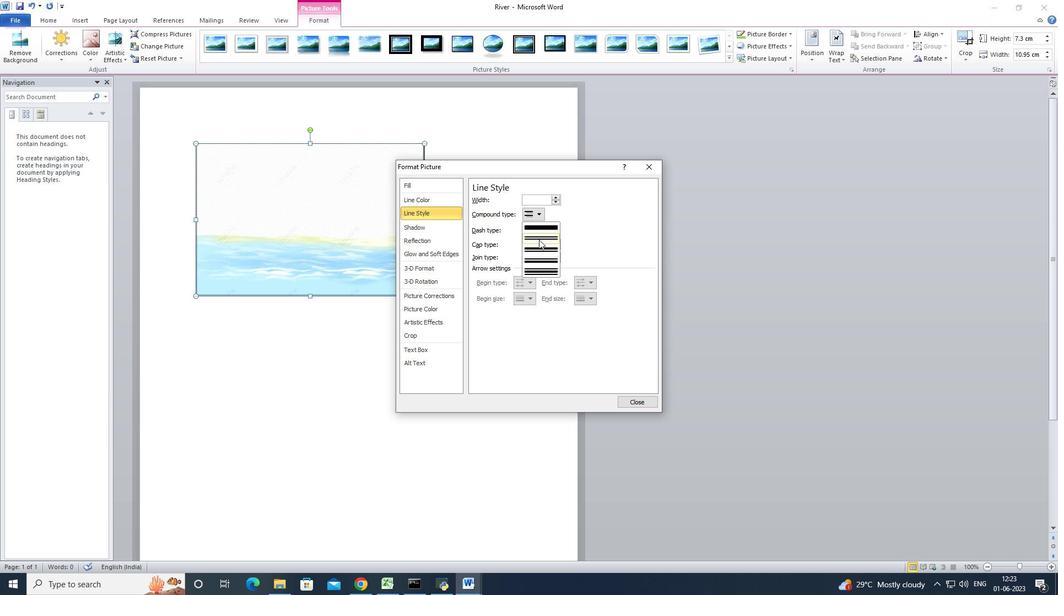 
Action: Mouse moved to (542, 198)
Screenshot: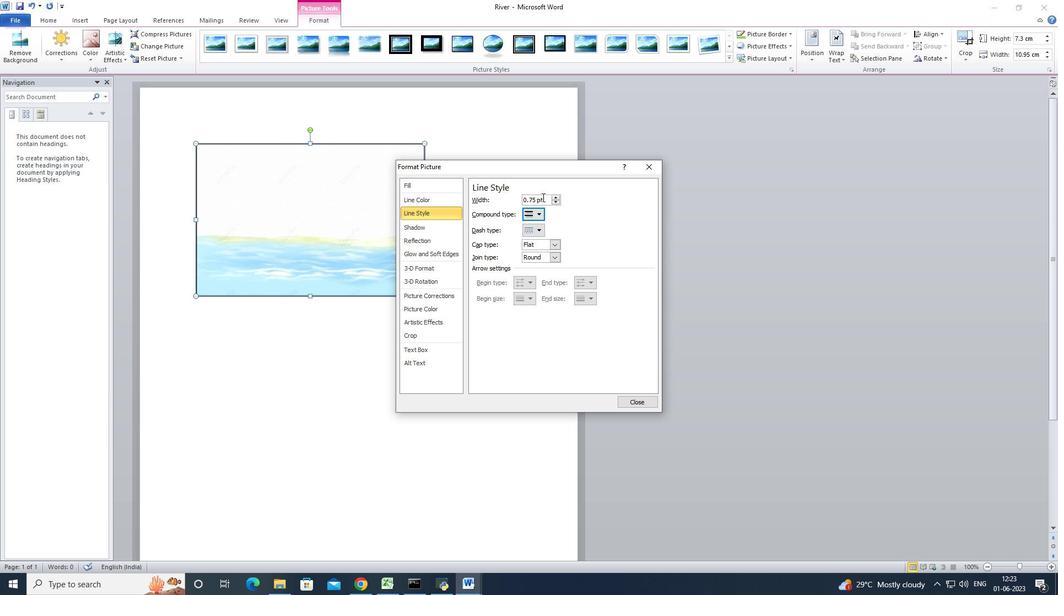 
Action: Mouse pressed left at (542, 198)
Screenshot: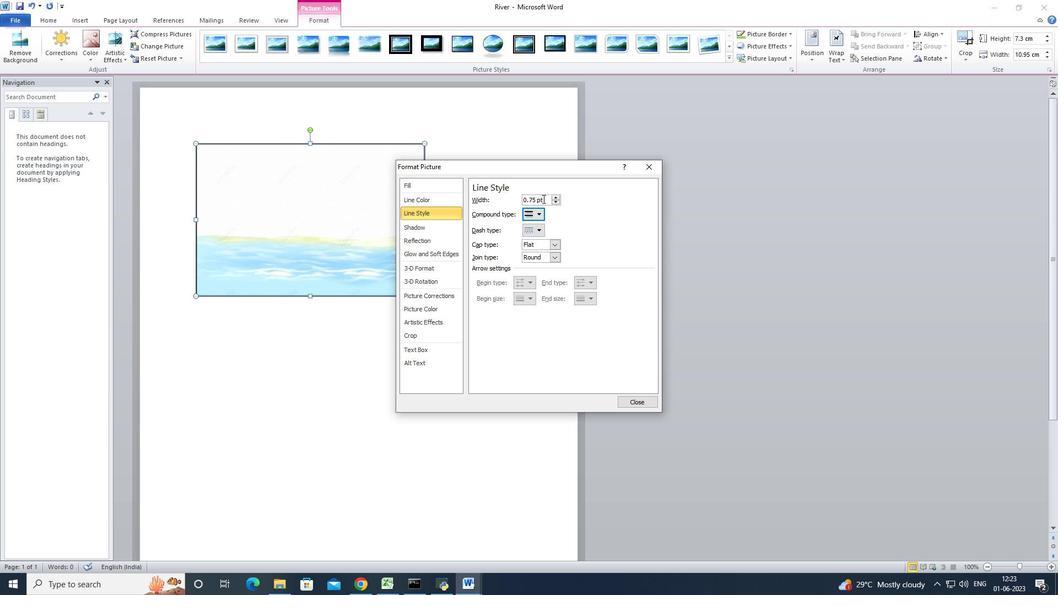 
Action: Mouse moved to (542, 200)
Screenshot: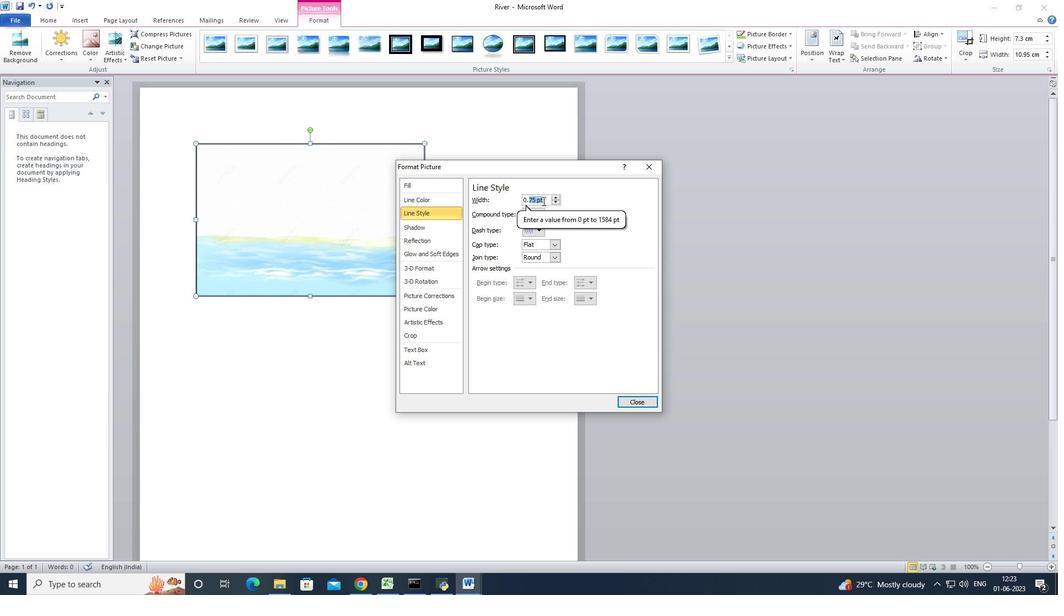 
Action: Mouse pressed left at (542, 200)
Screenshot: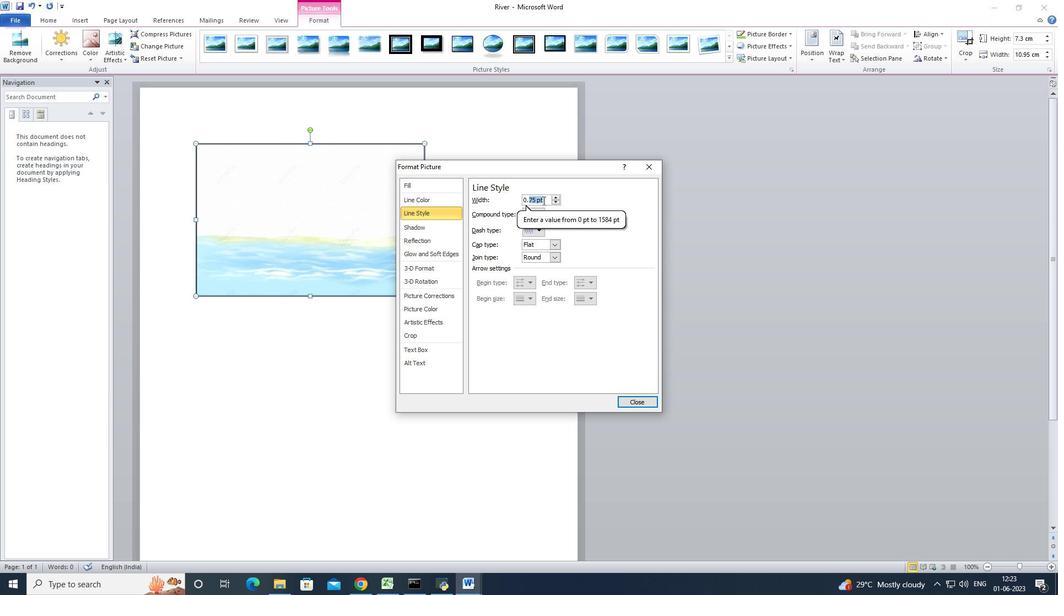 
Action: Mouse moved to (513, 198)
Screenshot: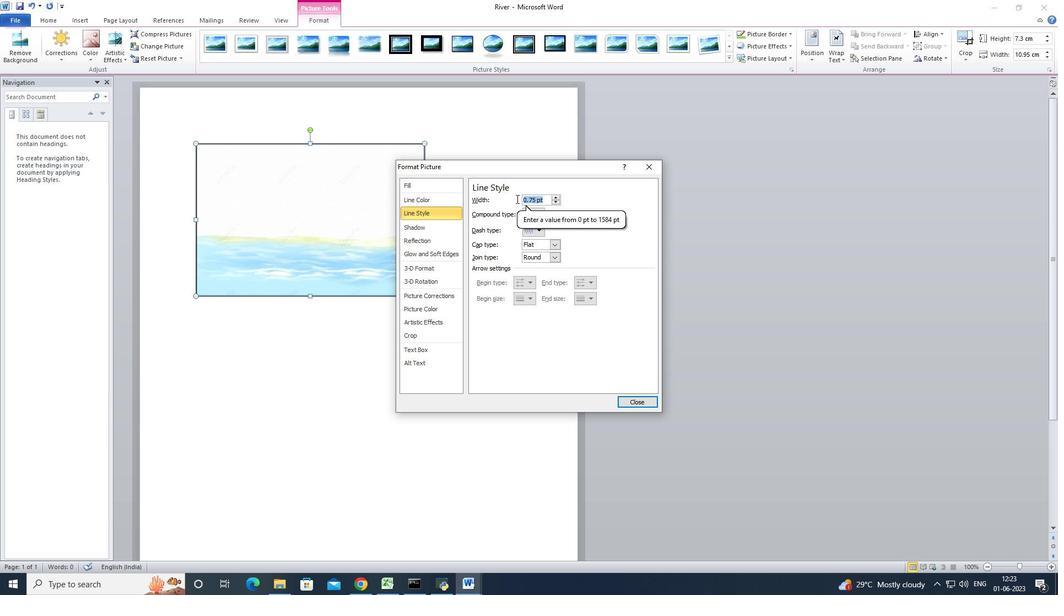 
Action: Key pressed 6
Screenshot: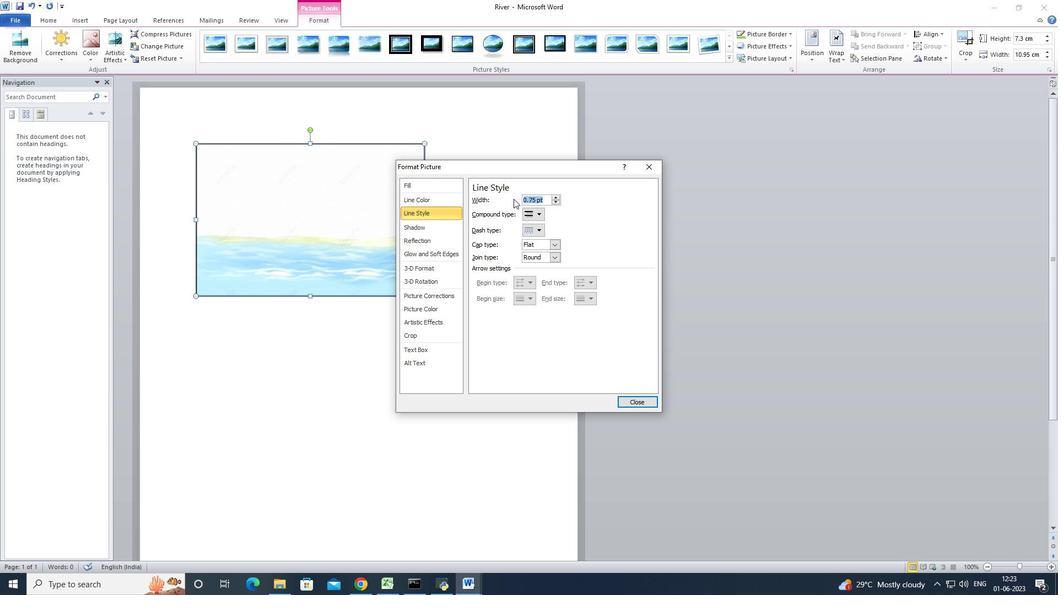 
Action: Mouse moved to (406, 272)
Screenshot: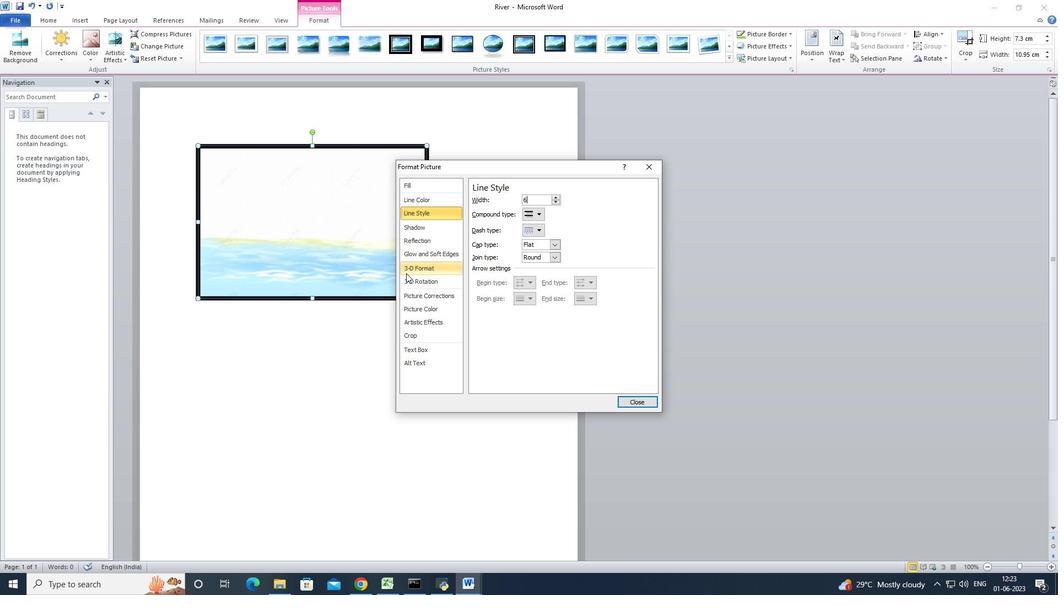 
Action: Mouse pressed left at (406, 272)
Screenshot: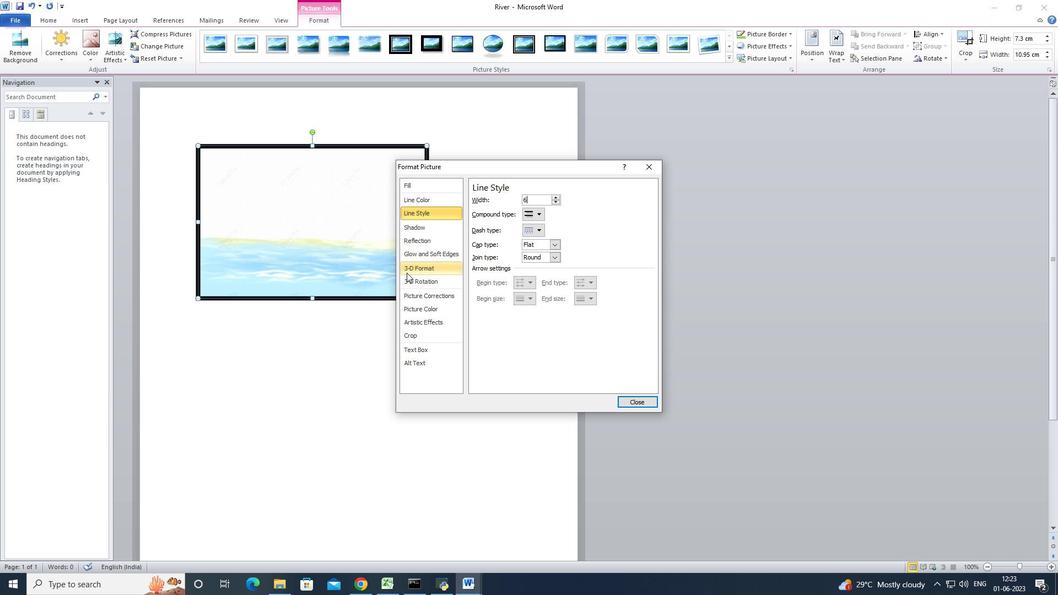 
Action: Mouse moved to (605, 211)
Screenshot: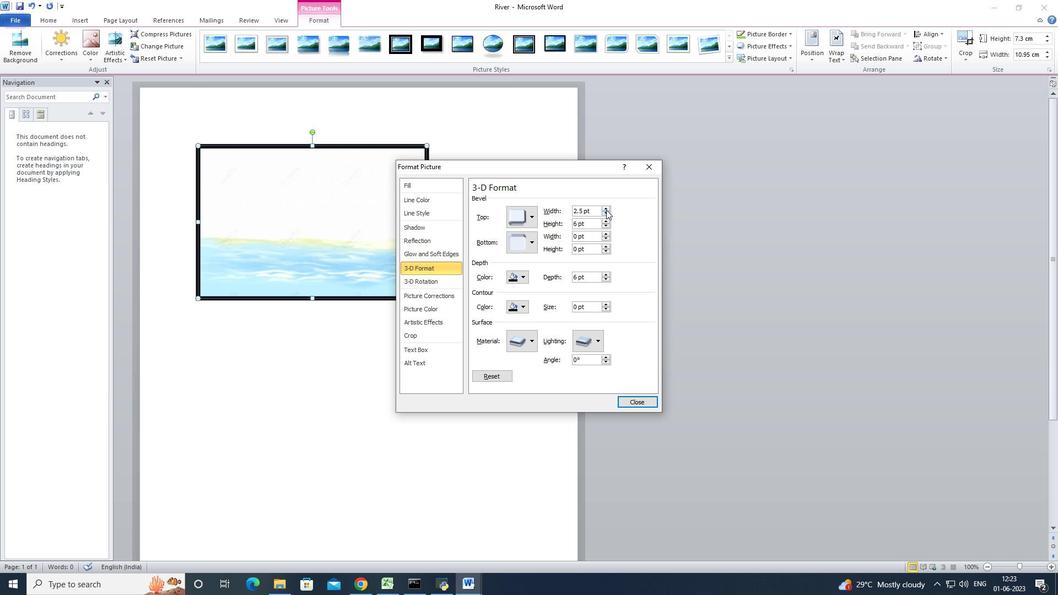 
Action: Mouse pressed left at (605, 211)
Screenshot: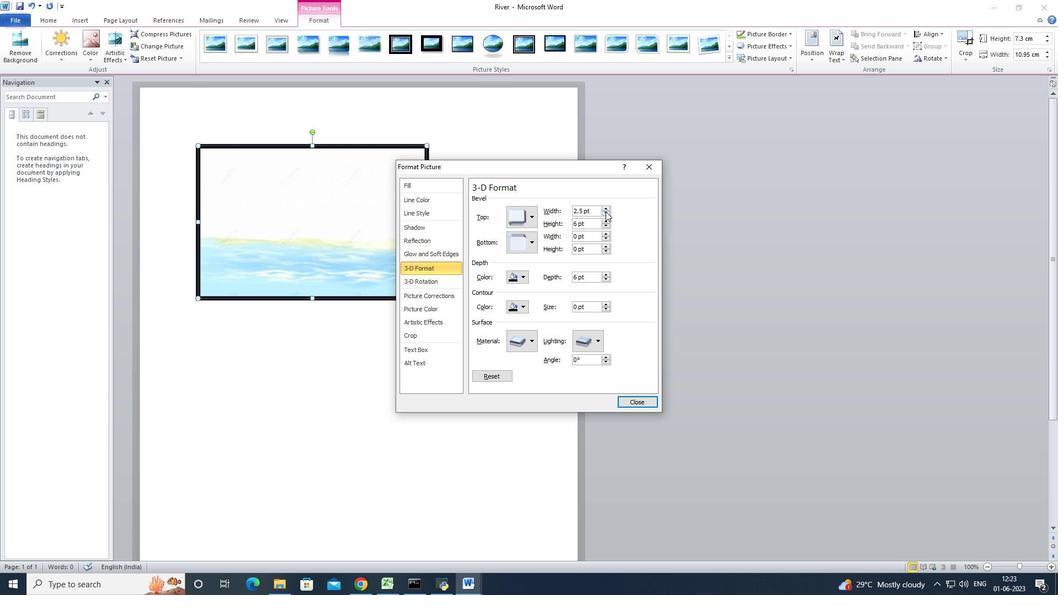 
Action: Mouse pressed left at (605, 211)
Screenshot: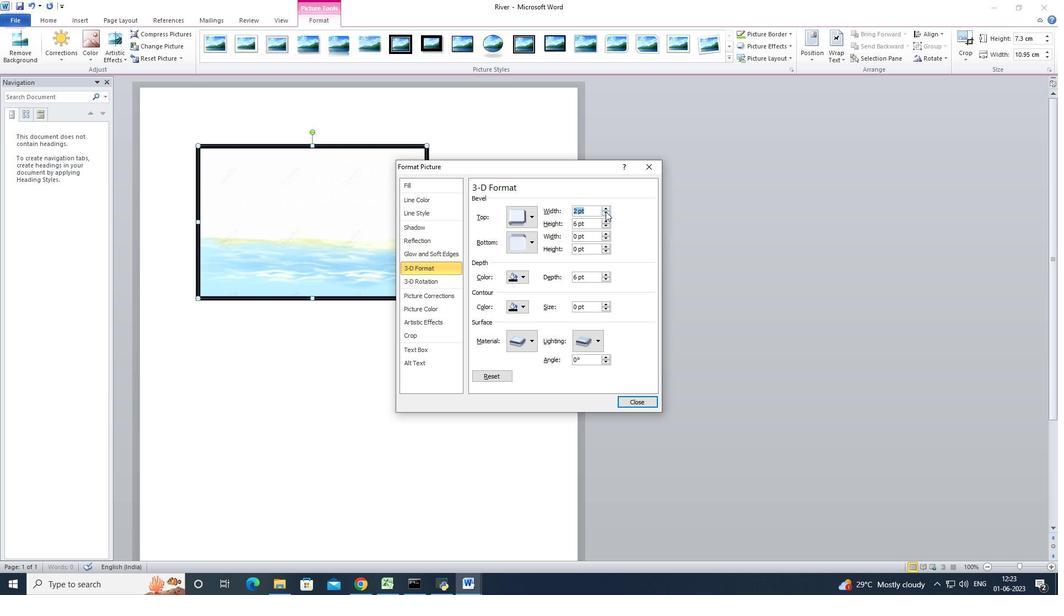 
Action: Mouse pressed left at (605, 211)
Screenshot: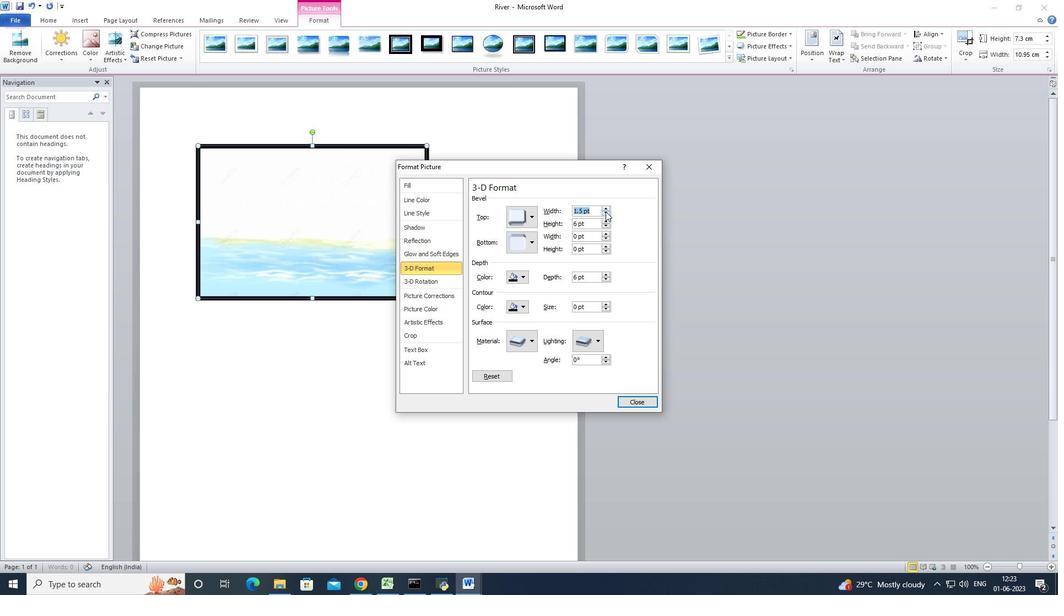 
Action: Mouse pressed left at (605, 211)
Screenshot: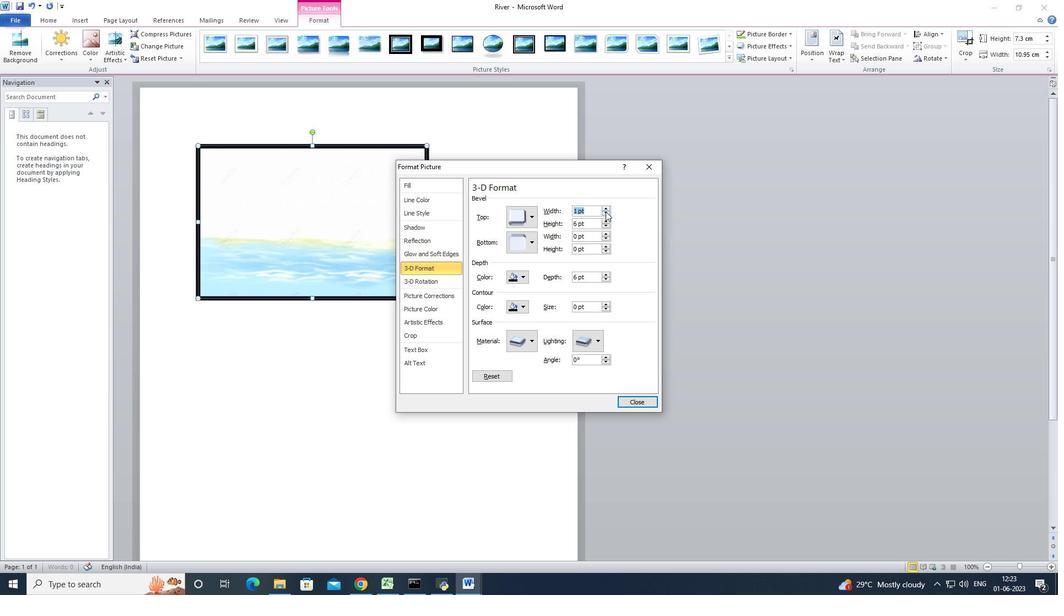 
Action: Mouse pressed left at (605, 211)
Screenshot: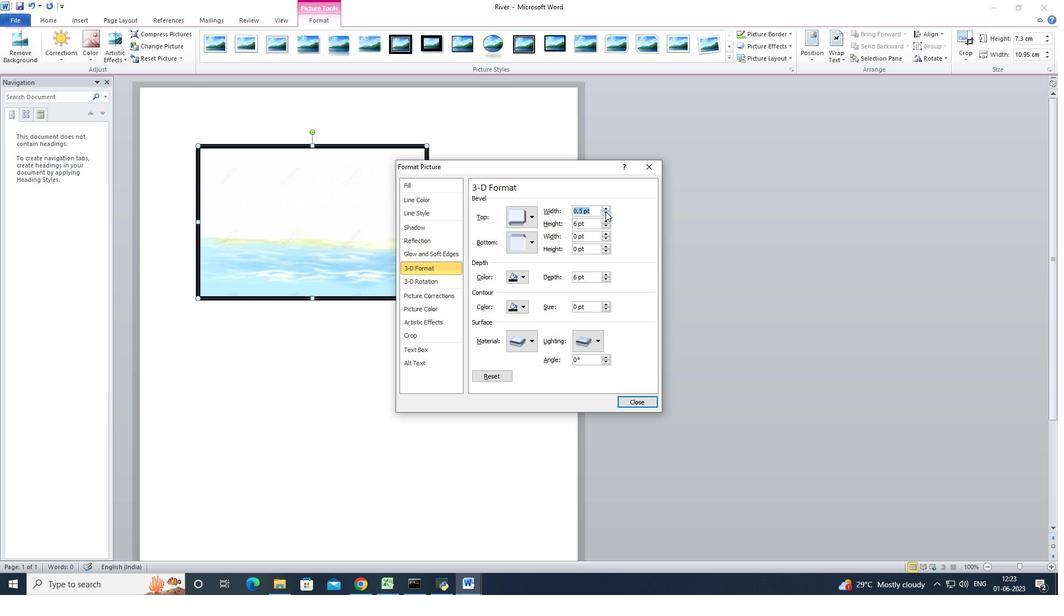 
Action: Mouse moved to (605, 212)
Screenshot: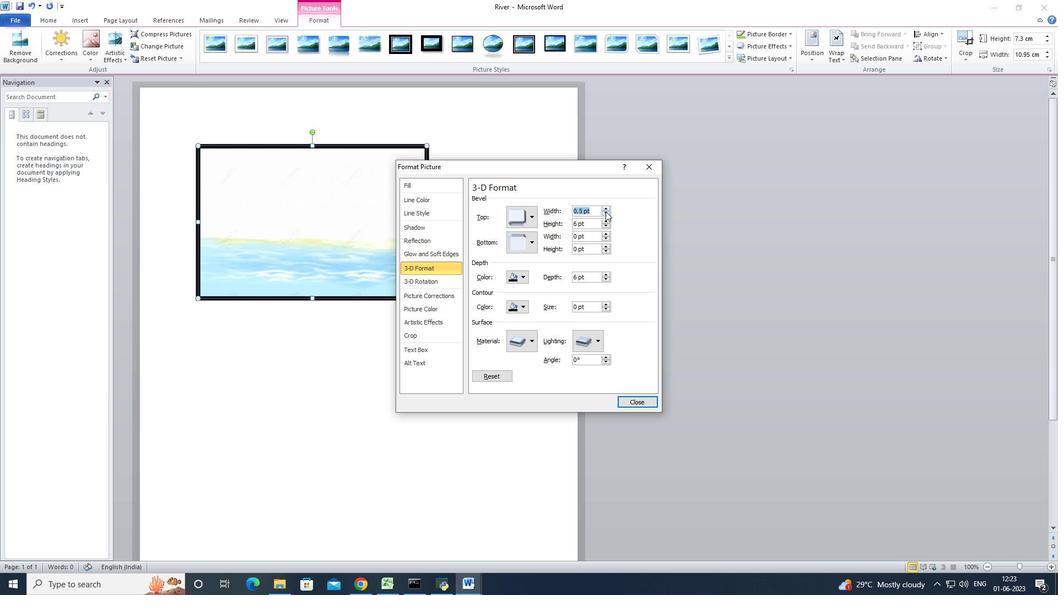 
Action: Mouse pressed left at (605, 212)
Screenshot: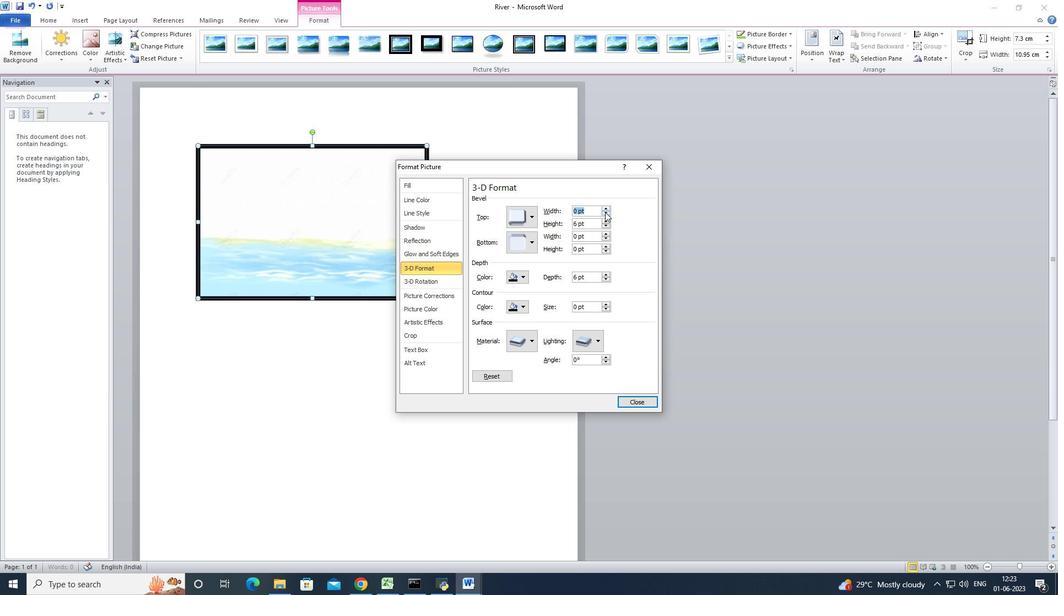 
Action: Mouse moved to (436, 279)
Screenshot: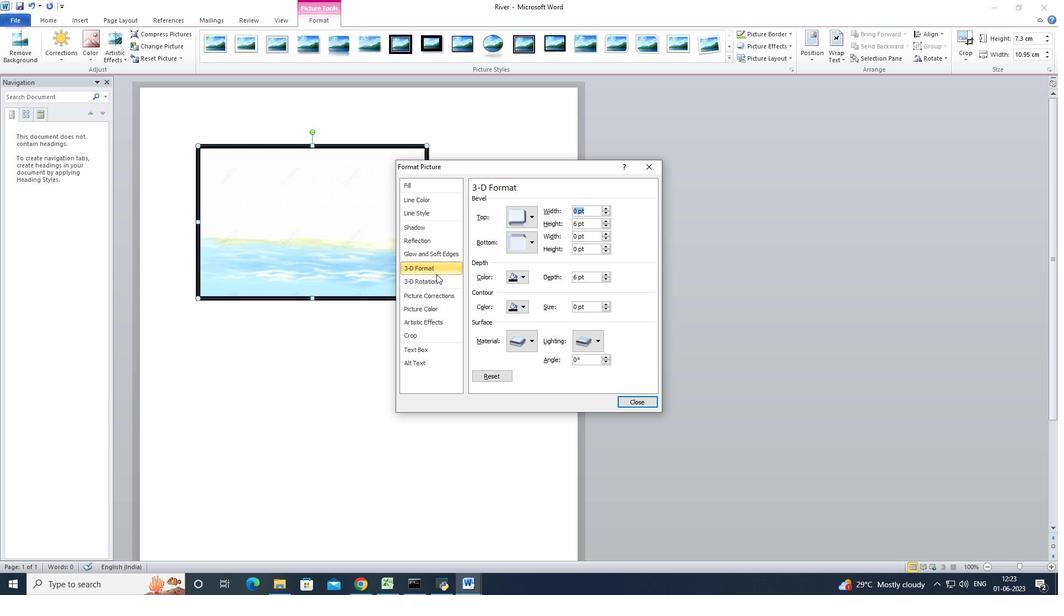 
Action: Mouse pressed left at (436, 279)
Screenshot: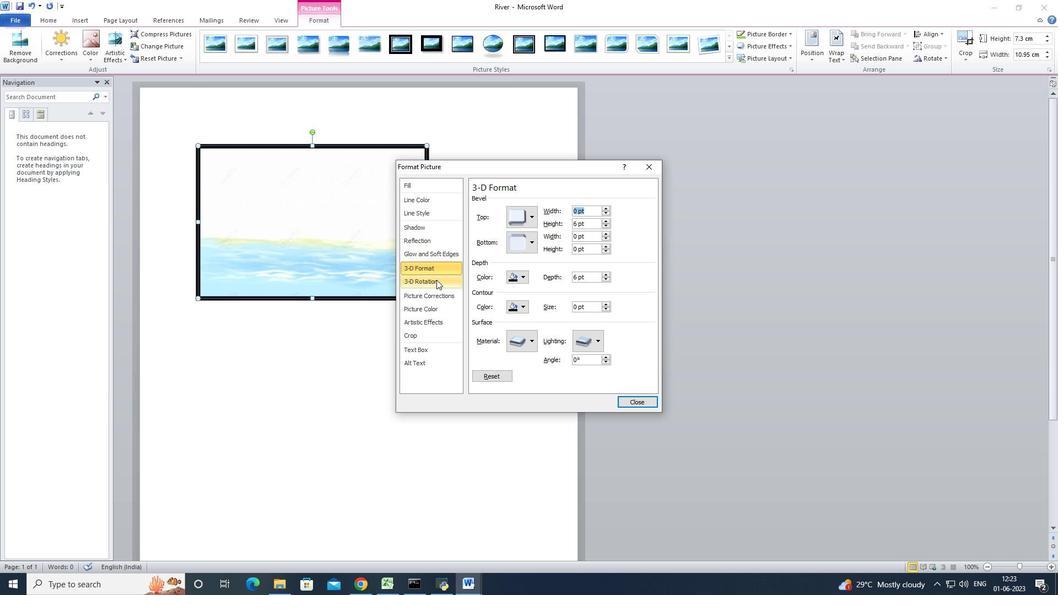 
Action: Mouse moved to (636, 401)
Screenshot: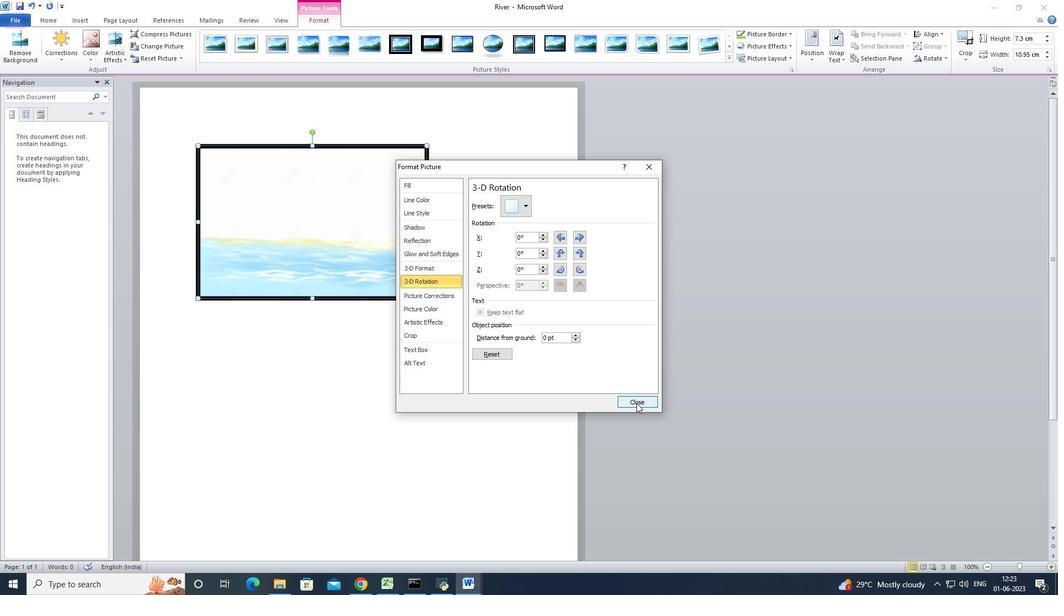 
Action: Mouse pressed left at (636, 401)
Screenshot: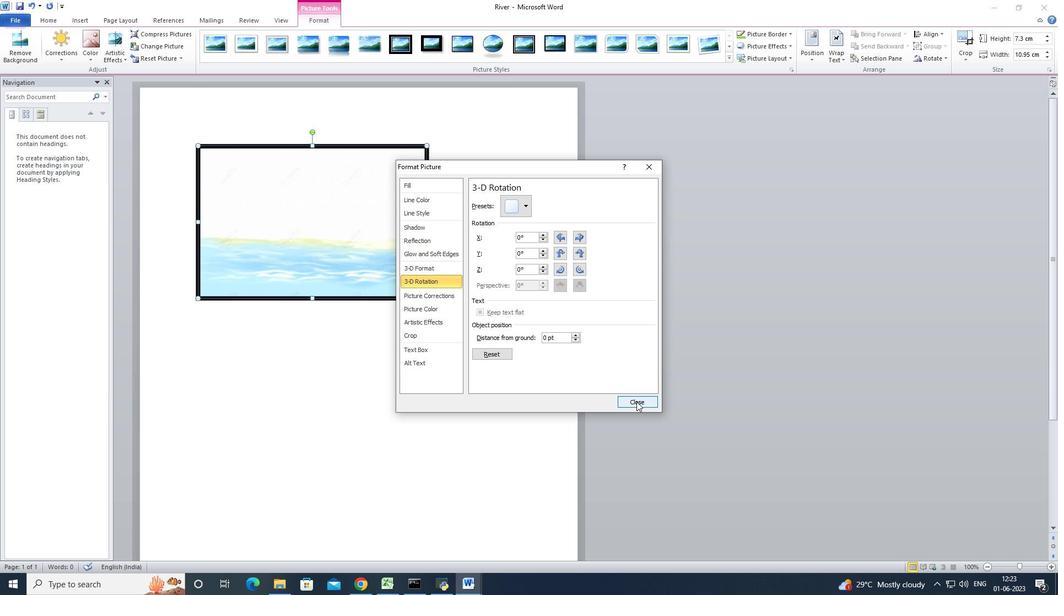 
Action: Mouse moved to (783, 46)
Screenshot: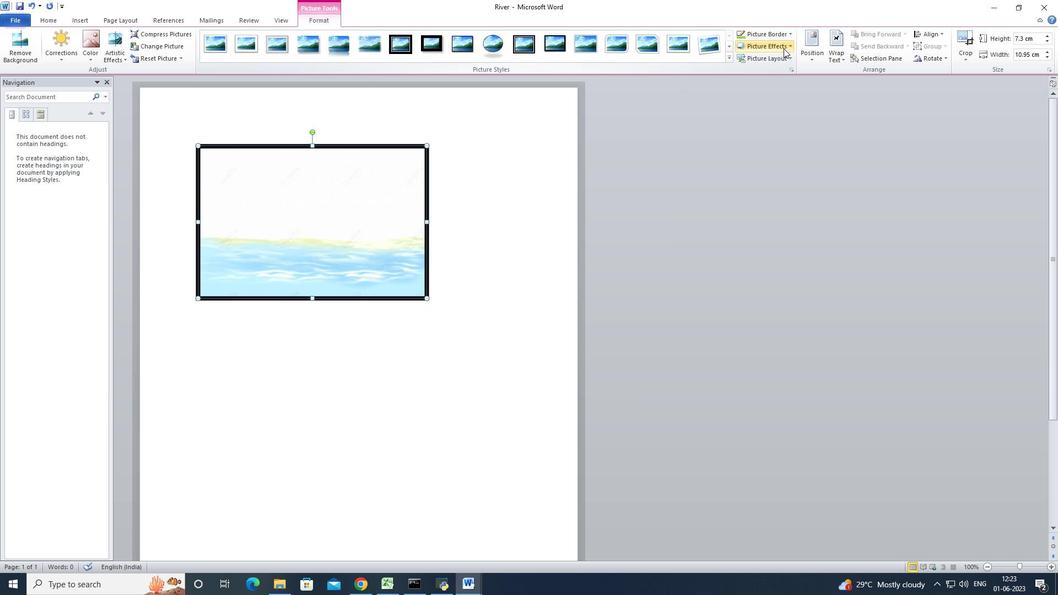 
Action: Mouse pressed left at (783, 46)
Screenshot: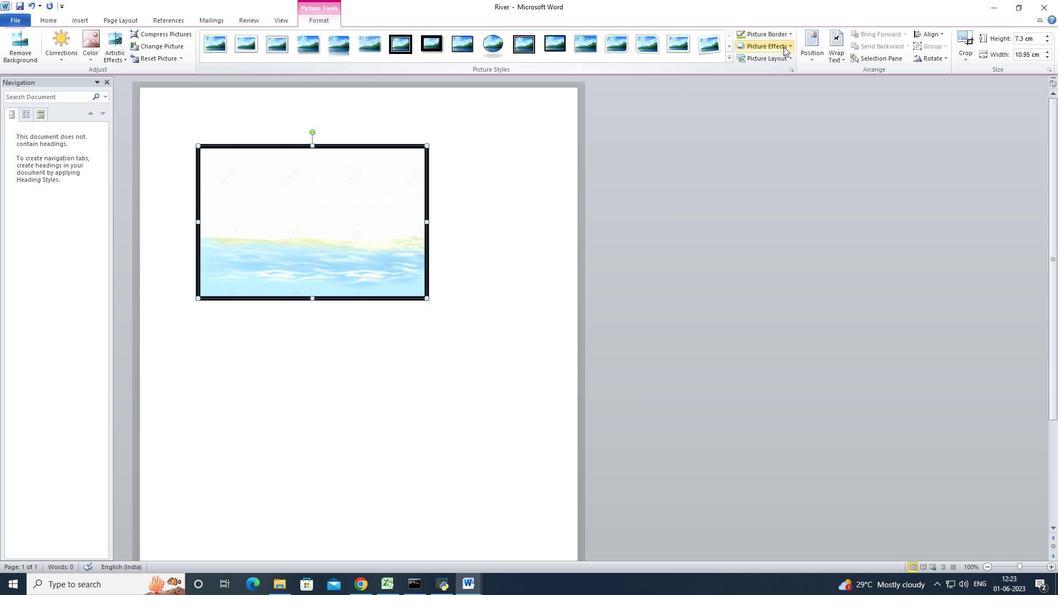 
Action: Mouse moved to (778, 94)
Screenshot: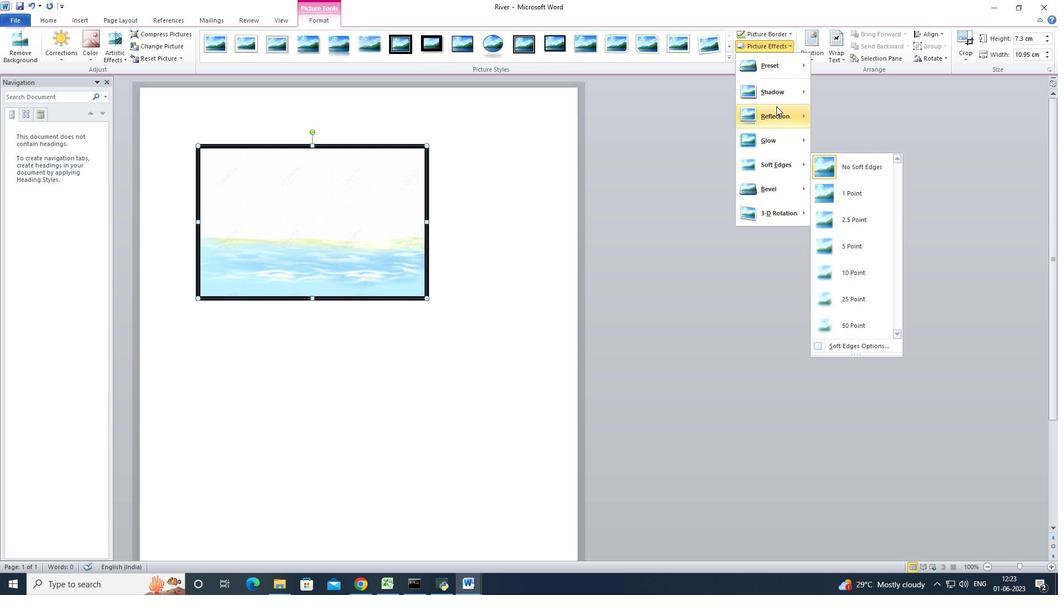 
Action: Mouse pressed left at (778, 94)
Screenshot: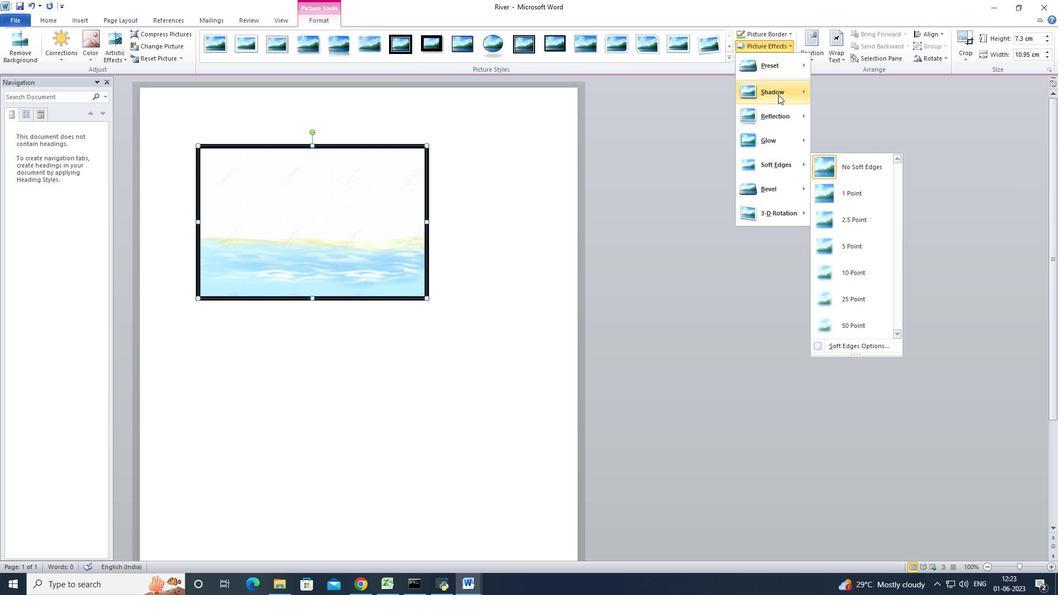 
Action: Mouse moved to (822, 355)
Screenshot: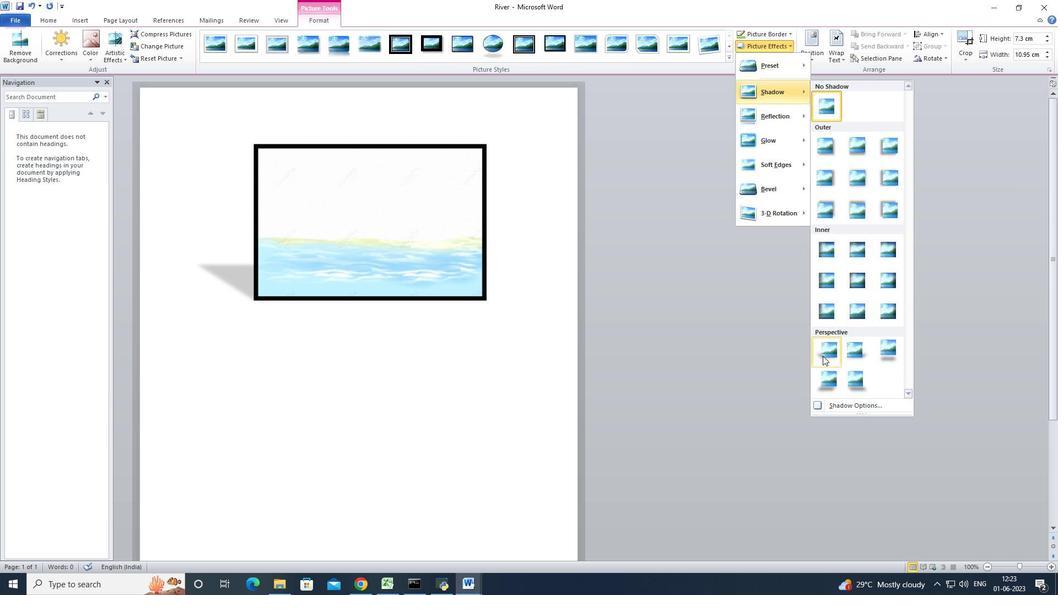 
Action: Mouse pressed left at (822, 355)
Screenshot: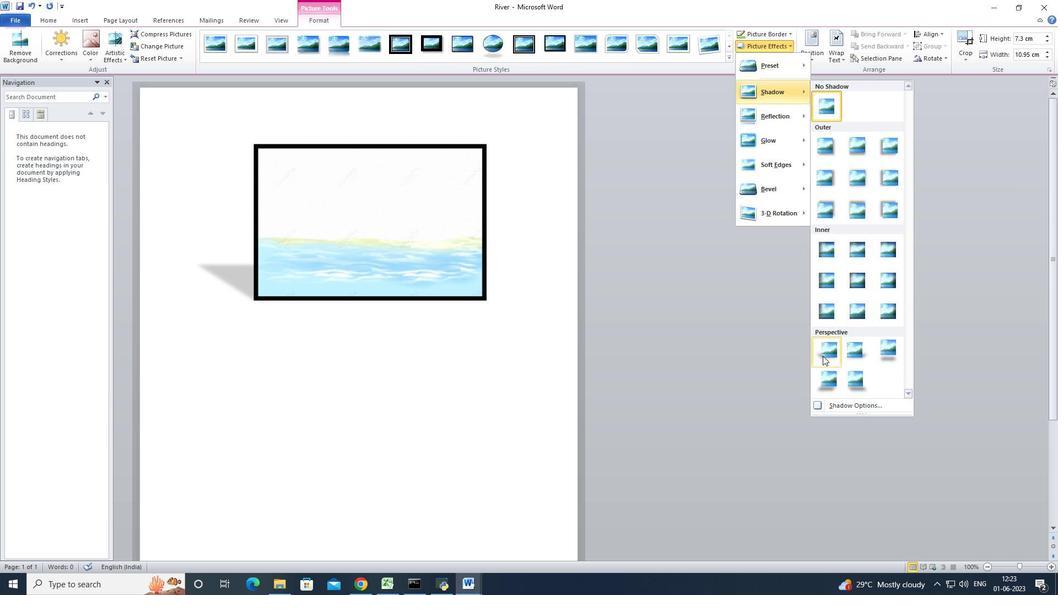
Action: Mouse moved to (779, 48)
Screenshot: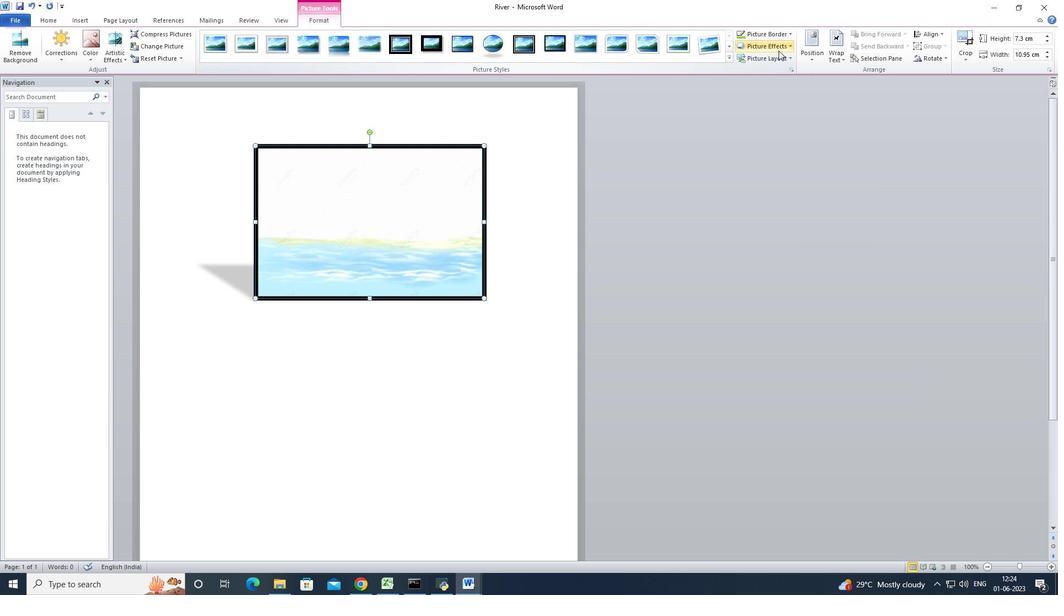 
Action: Mouse pressed left at (779, 48)
Screenshot: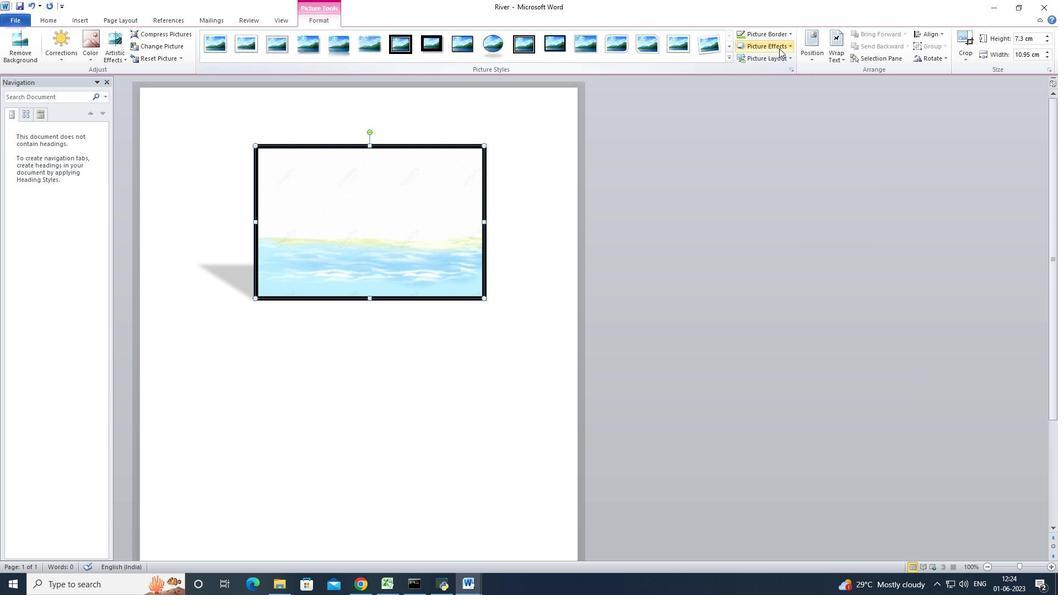 
Action: Mouse moved to (764, 209)
Screenshot: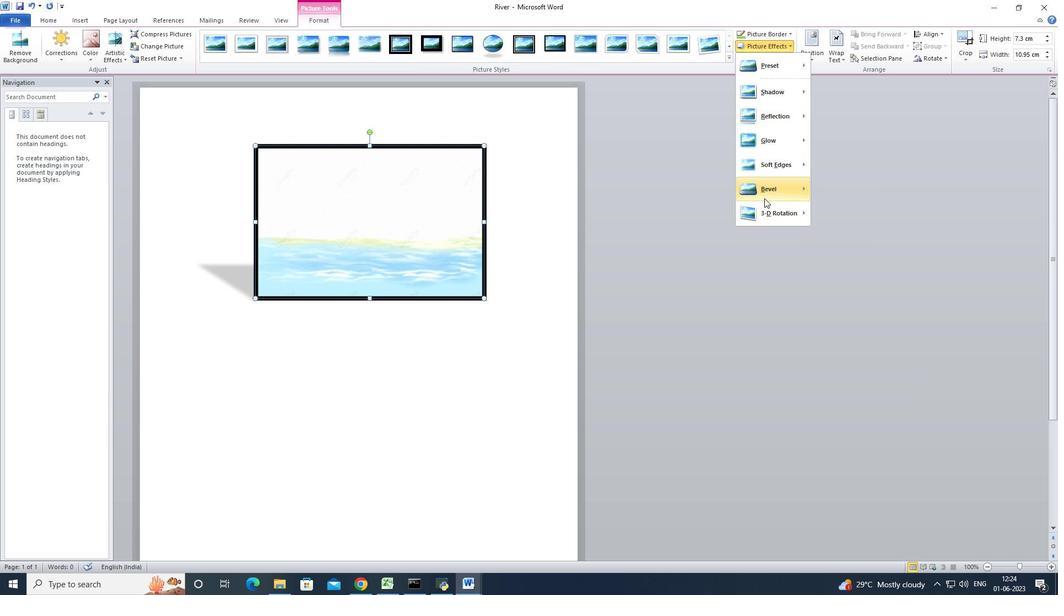 
Action: Mouse pressed left at (764, 209)
Screenshot: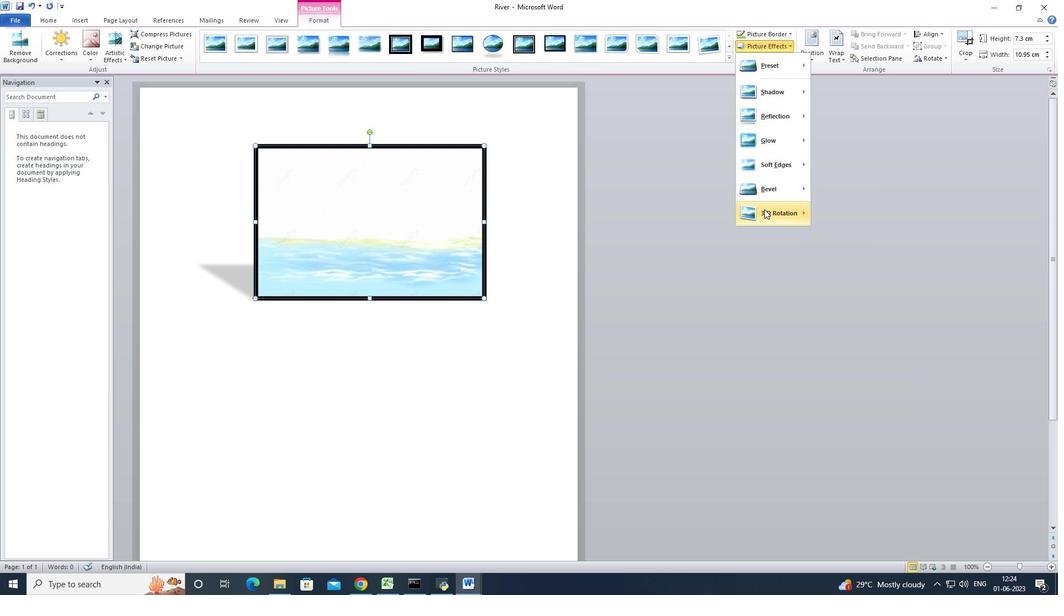 
Action: Mouse moved to (835, 278)
Screenshot: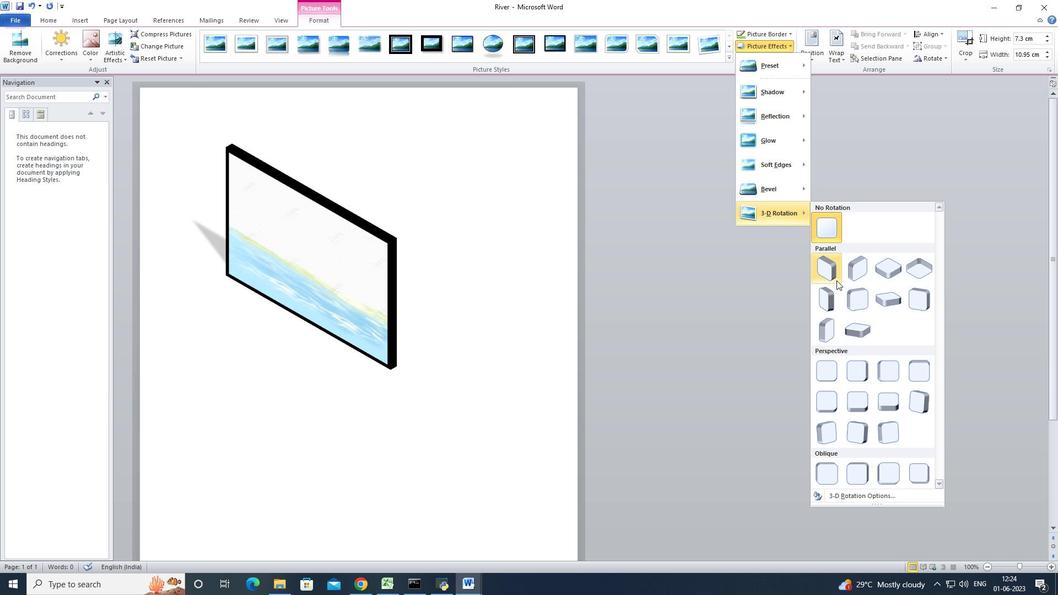 
Action: Mouse pressed left at (835, 278)
Screenshot: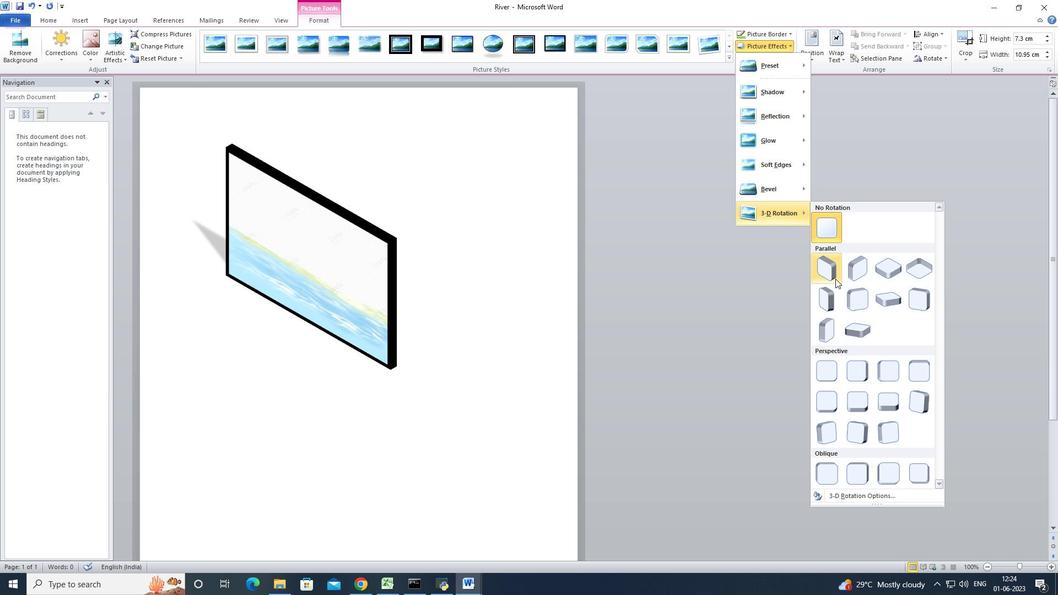 
Action: Mouse moved to (515, 201)
Screenshot: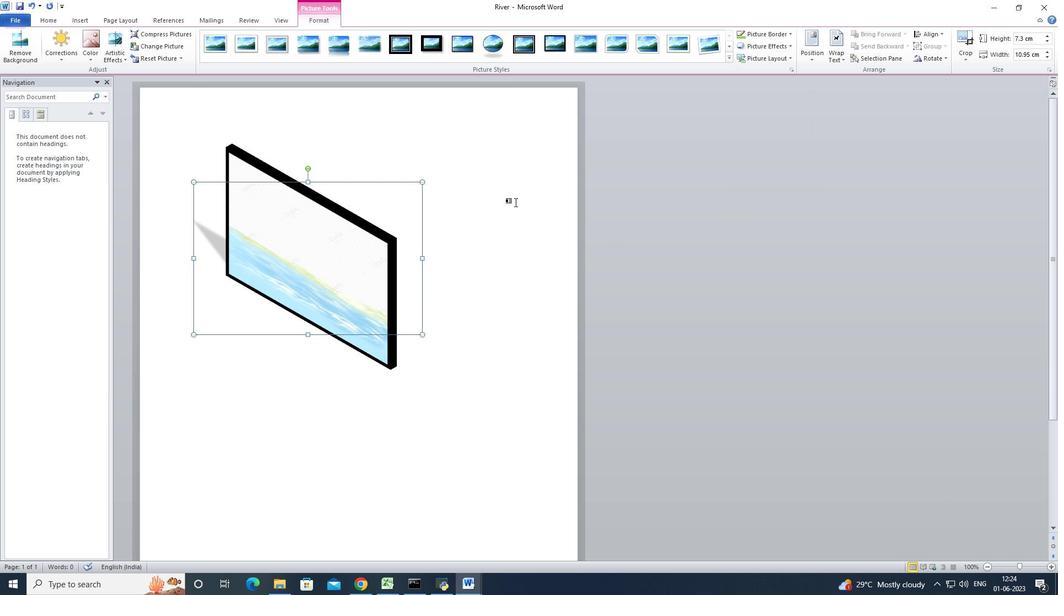 
Action: Mouse pressed left at (515, 201)
Screenshot: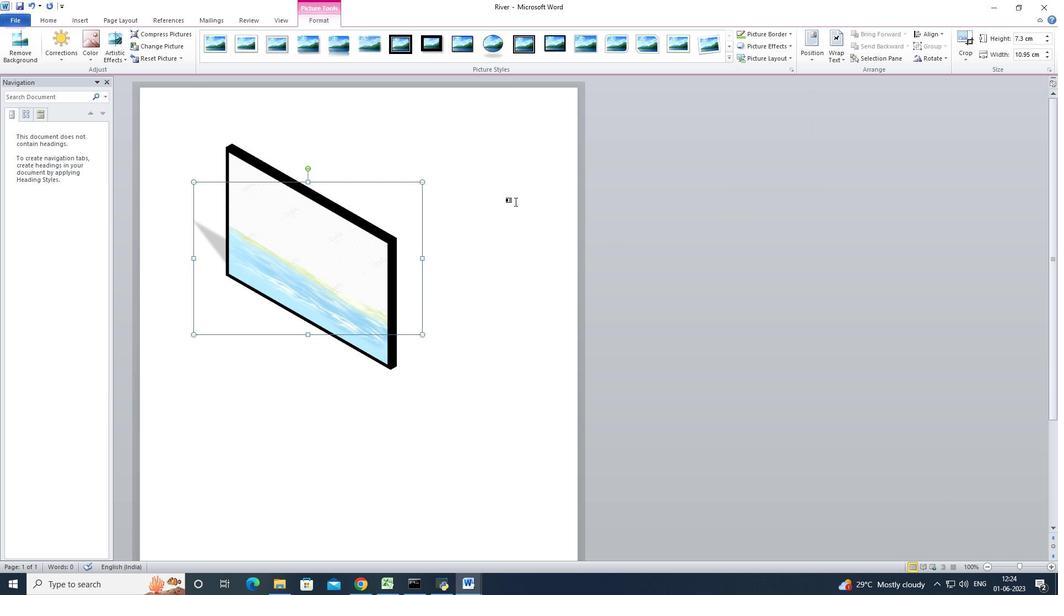 
Action: Mouse moved to (516, 200)
Screenshot: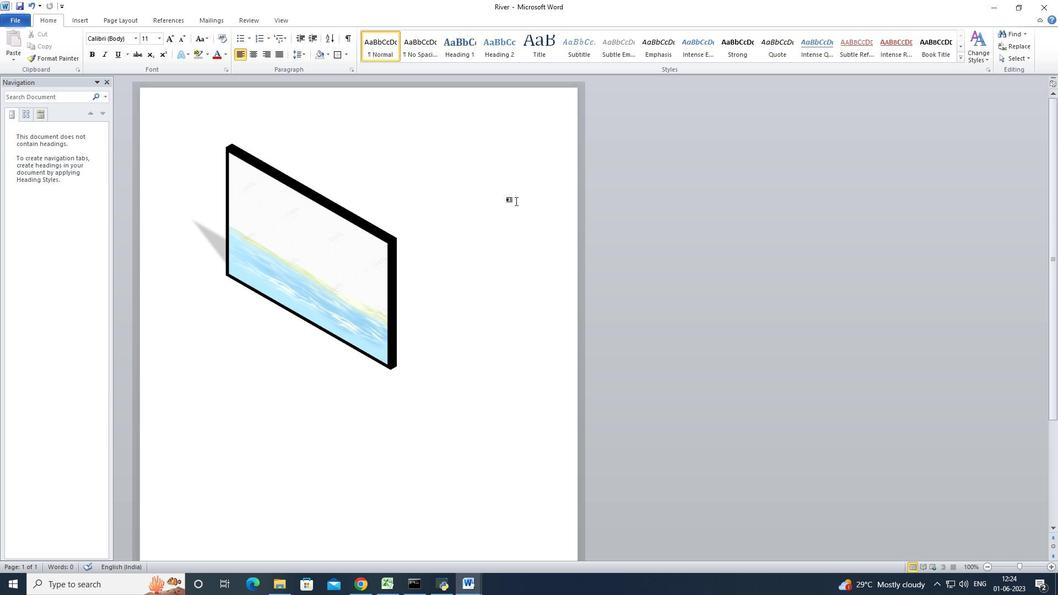 
